 Task: Search one way flight ticket for 3 adults, 3 children in premium economy from Lewiston: Lewiston-nez Perce County Airport to Greenville: Pitt-greenville Airport on 5-2-2023. Stops: Non-stop only. Choice of flights is JetBlue. Number of bags: 1 carry on bag. Price is upto 84000. Outbound departure time preference is 23:00.
Action: Mouse moved to (221, 333)
Screenshot: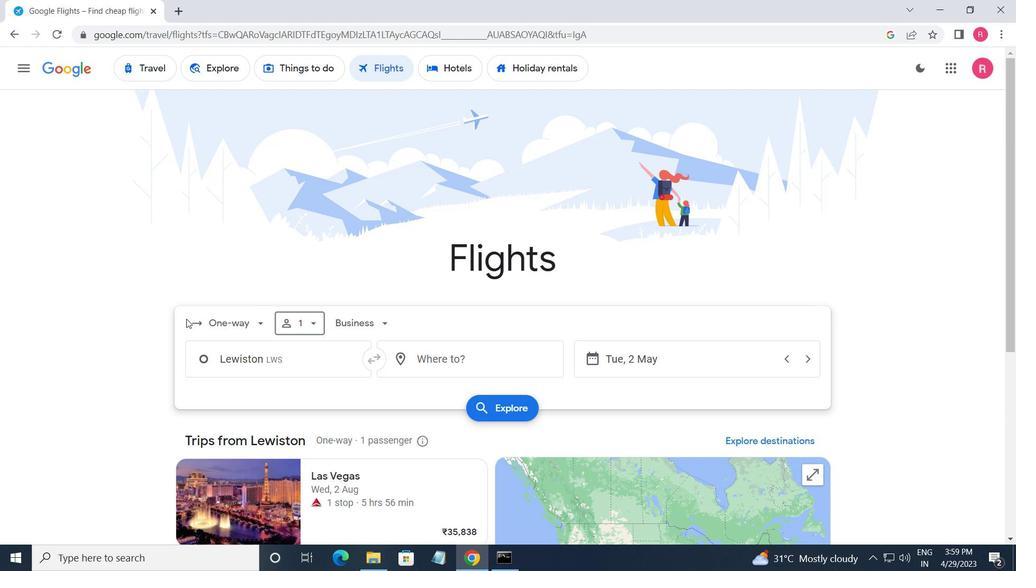 
Action: Mouse pressed left at (221, 333)
Screenshot: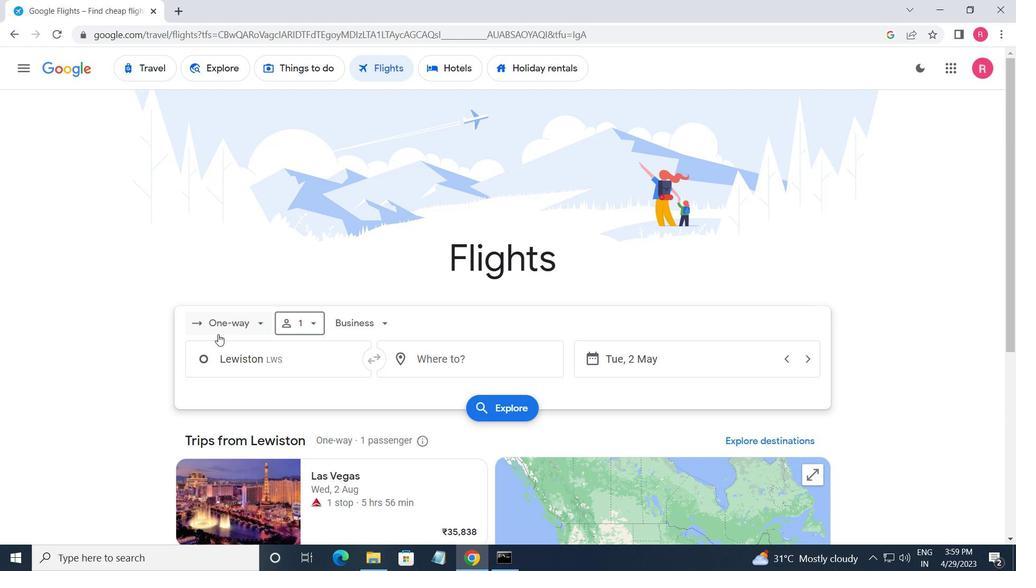 
Action: Mouse moved to (243, 382)
Screenshot: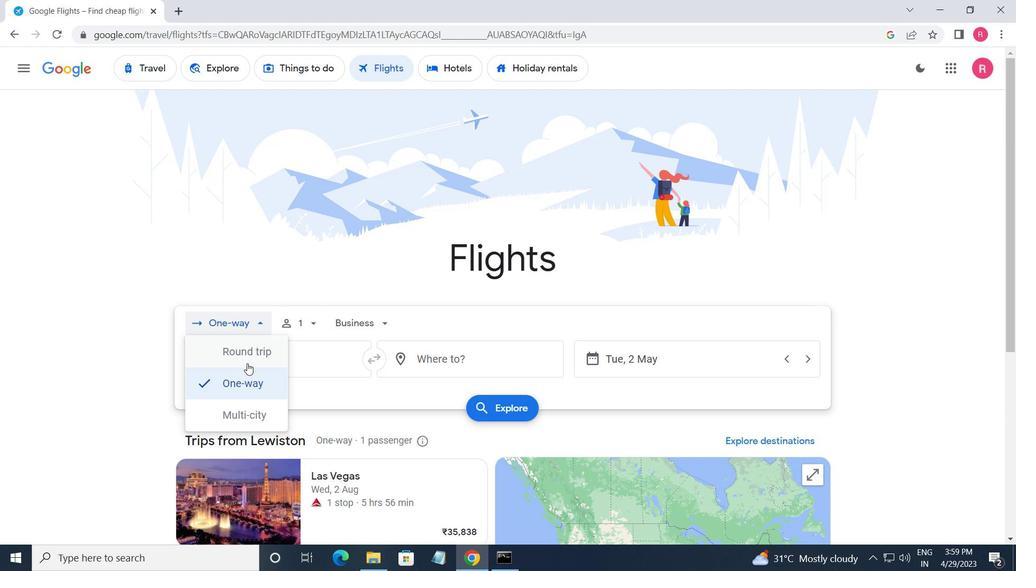 
Action: Mouse pressed left at (243, 382)
Screenshot: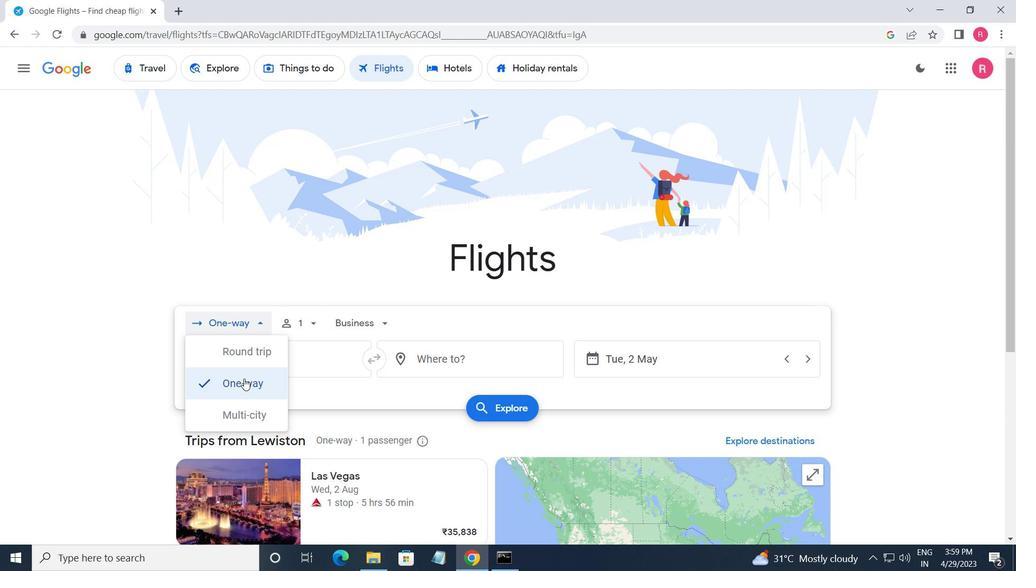 
Action: Mouse moved to (314, 326)
Screenshot: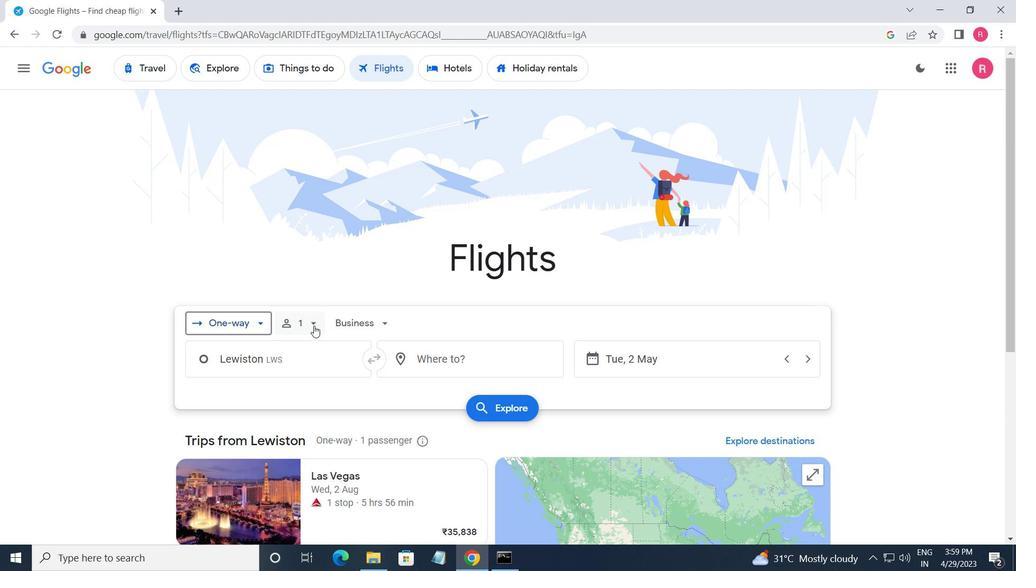 
Action: Mouse pressed left at (314, 326)
Screenshot: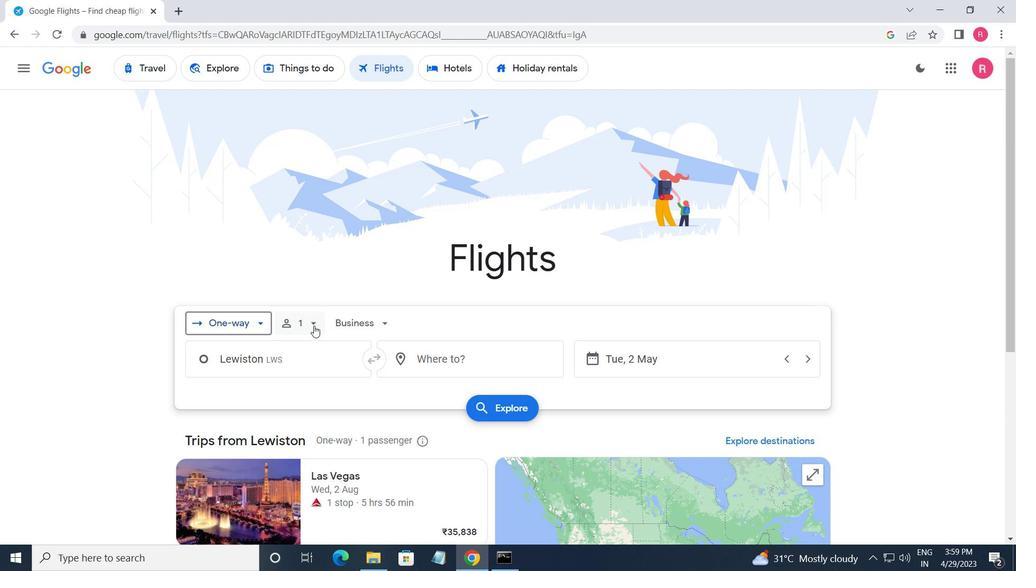 
Action: Mouse moved to (415, 363)
Screenshot: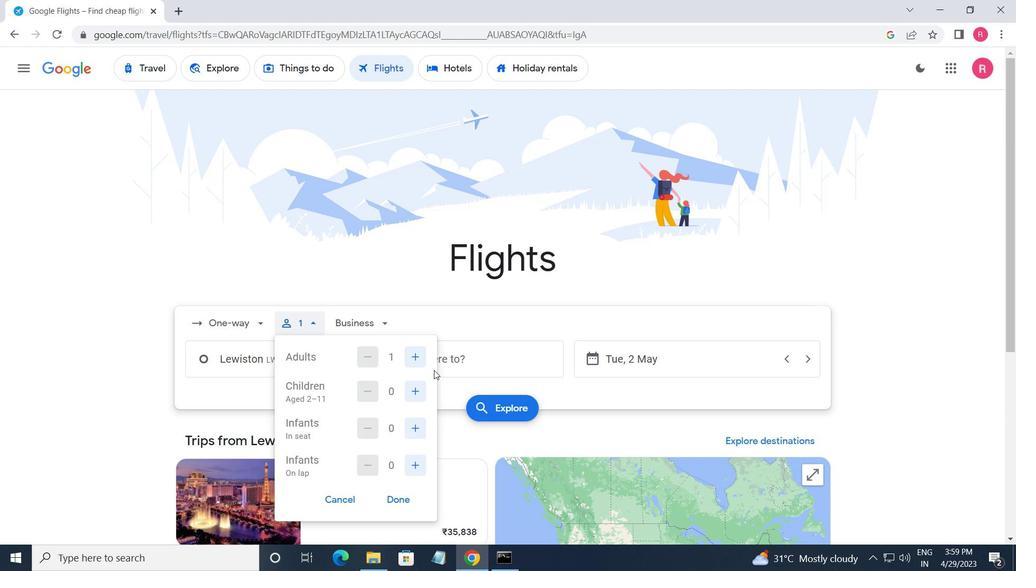 
Action: Mouse pressed left at (415, 363)
Screenshot: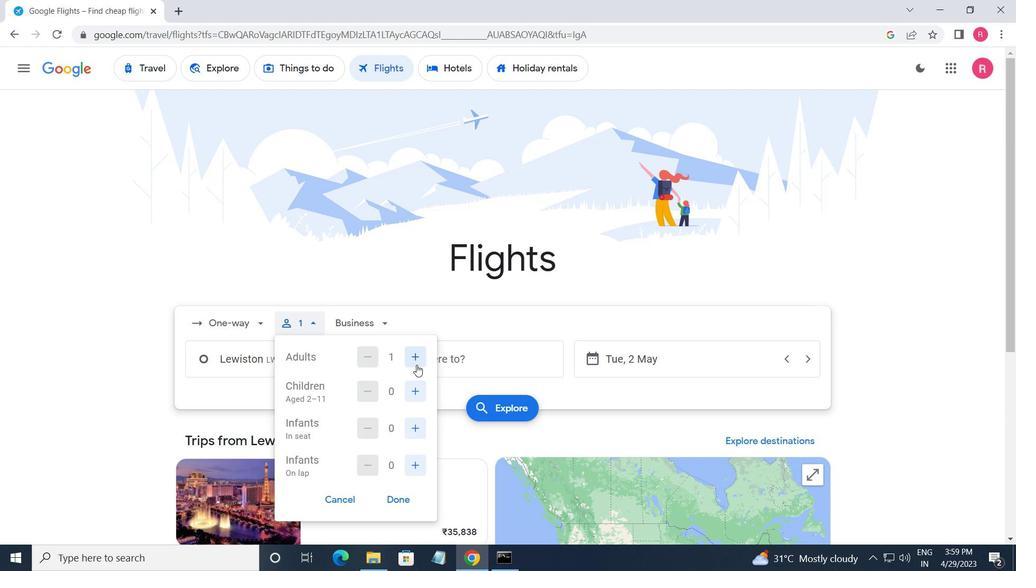 
Action: Mouse moved to (415, 361)
Screenshot: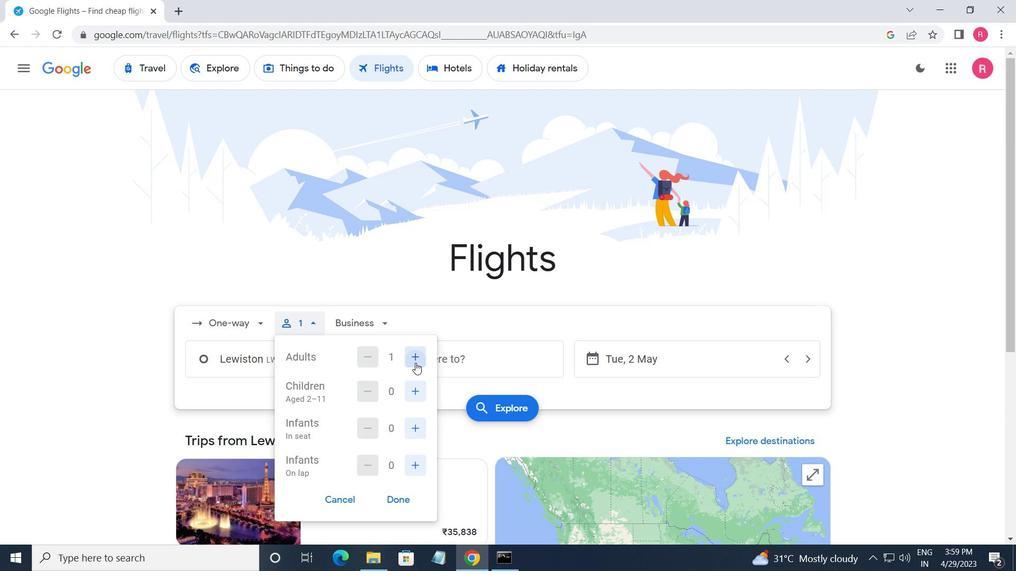 
Action: Mouse pressed left at (415, 361)
Screenshot: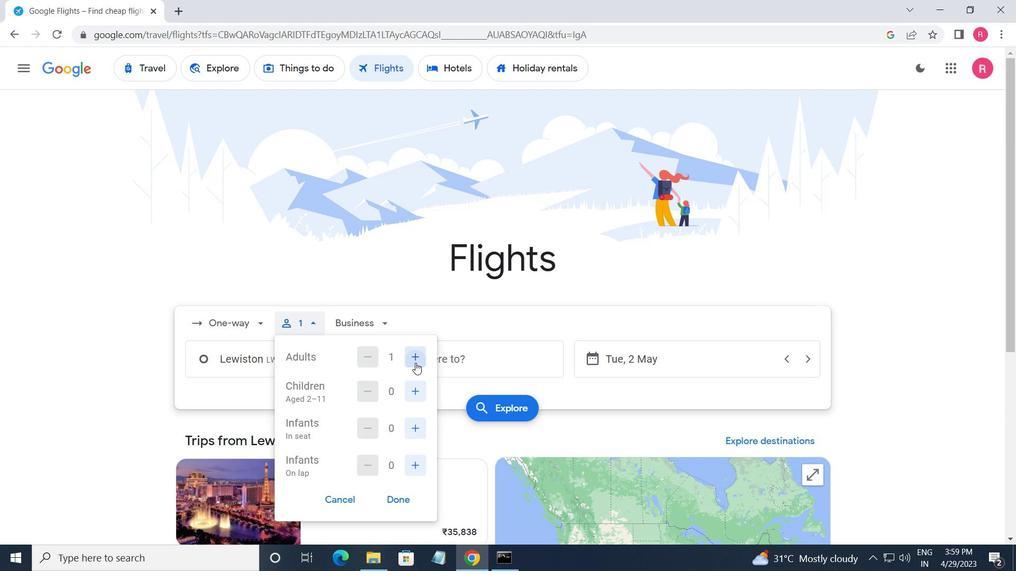 
Action: Mouse moved to (413, 397)
Screenshot: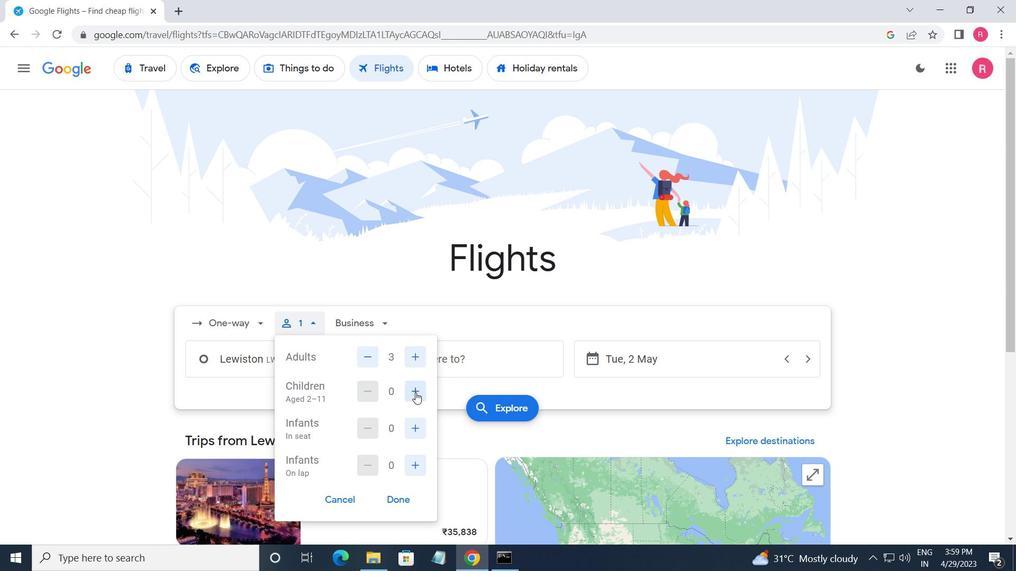 
Action: Mouse pressed left at (413, 397)
Screenshot: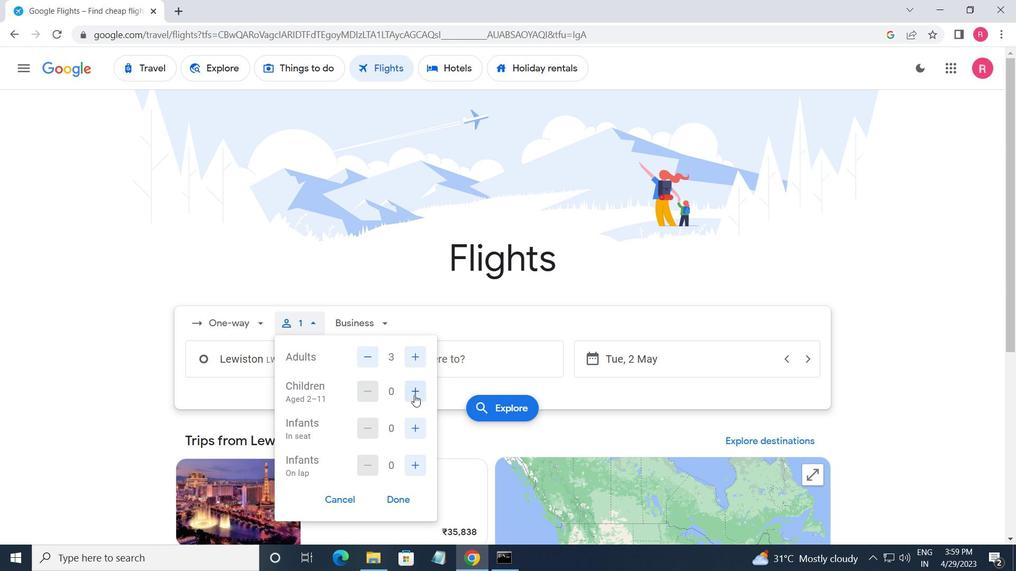 
Action: Mouse moved to (413, 397)
Screenshot: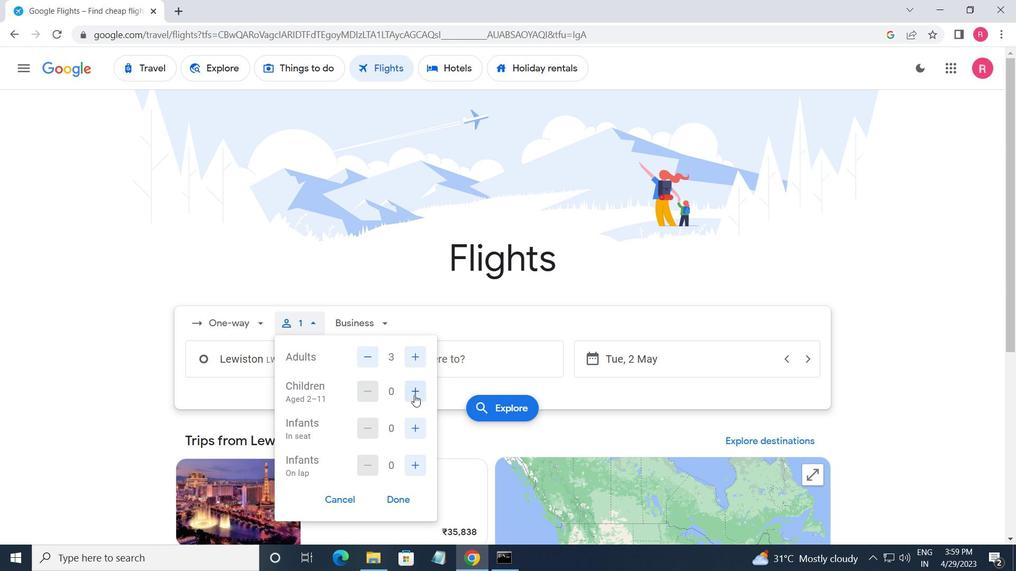 
Action: Mouse pressed left at (413, 397)
Screenshot: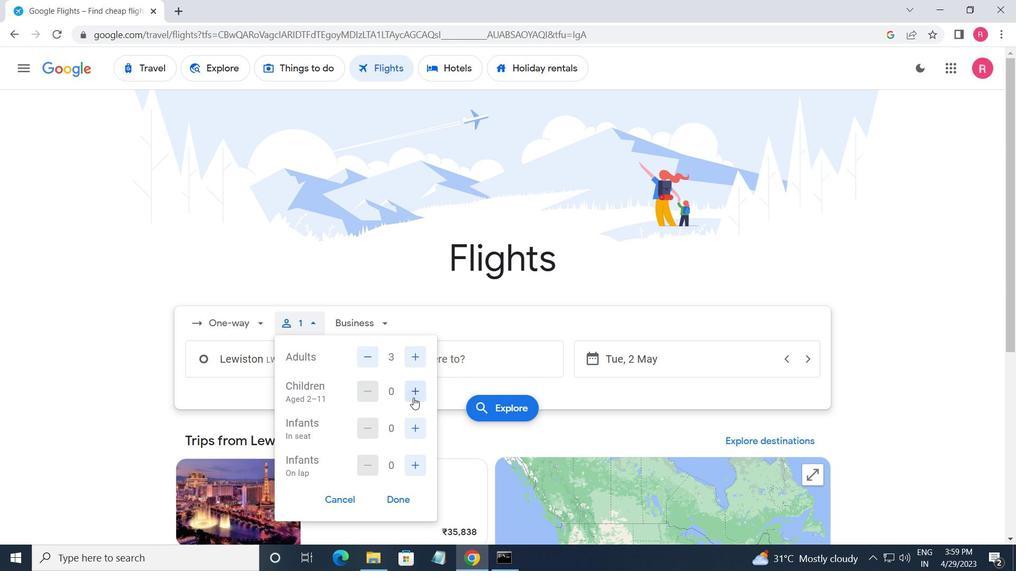
Action: Mouse moved to (413, 397)
Screenshot: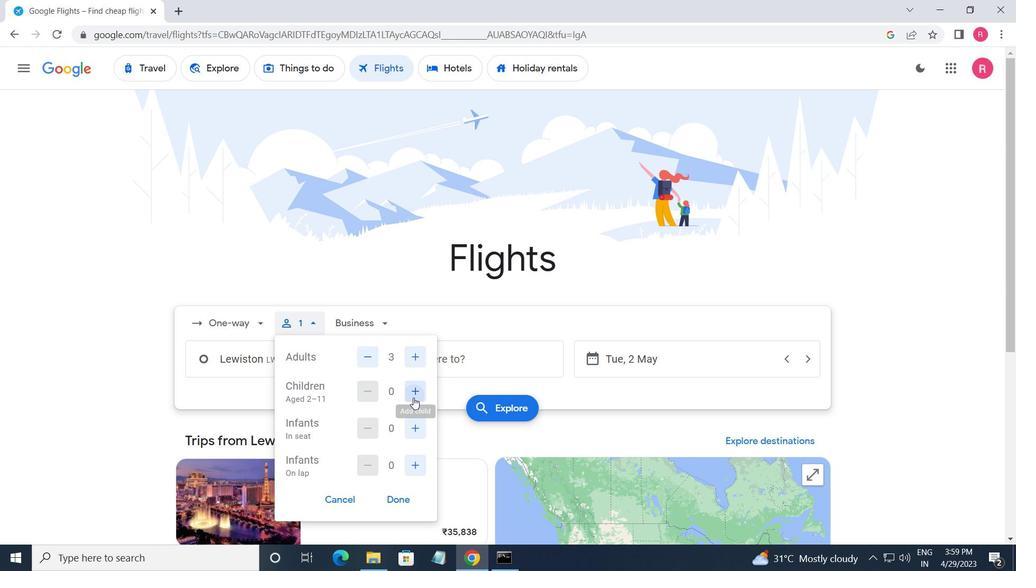 
Action: Mouse pressed left at (413, 397)
Screenshot: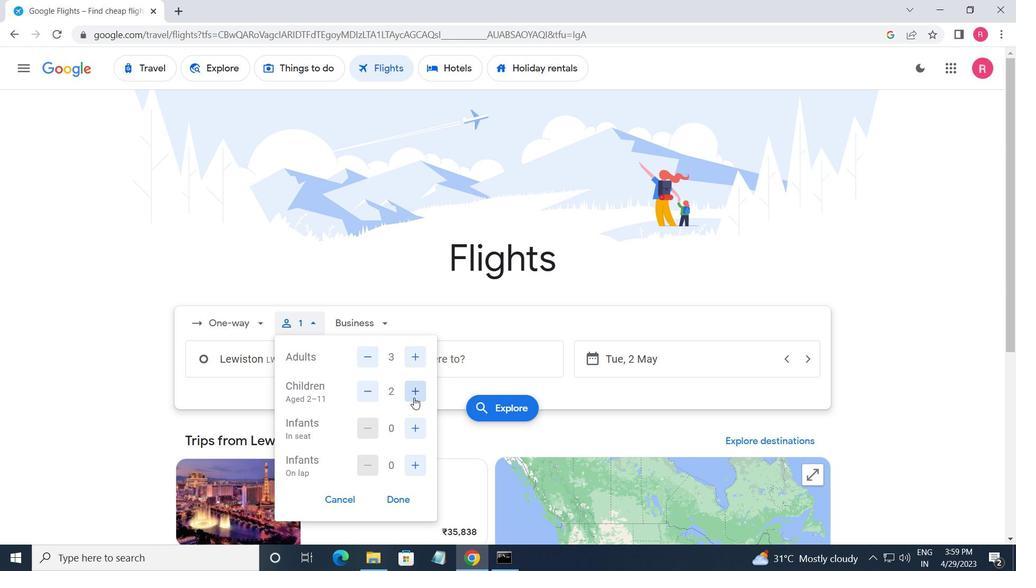 
Action: Mouse moved to (405, 505)
Screenshot: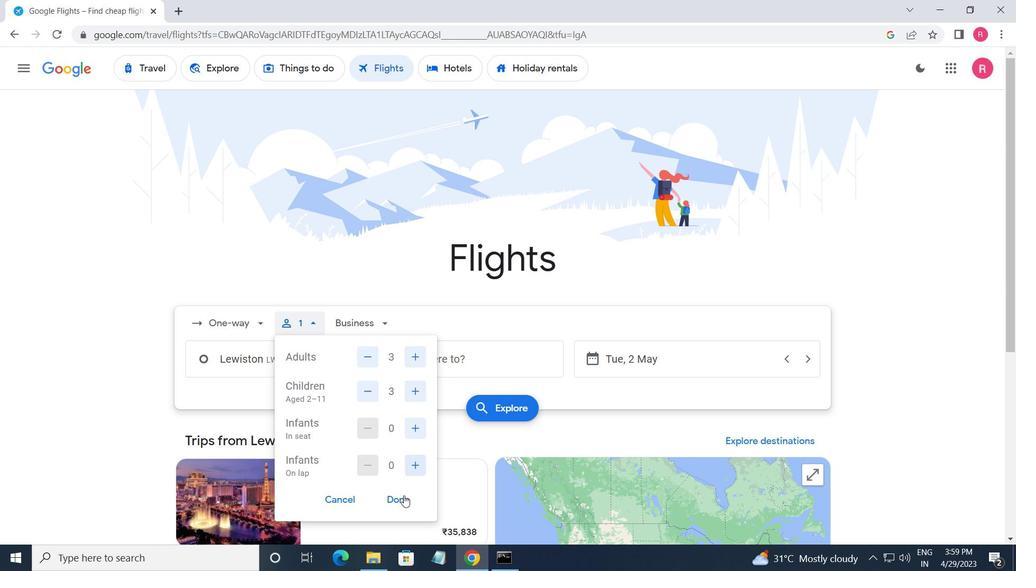
Action: Mouse pressed left at (405, 505)
Screenshot: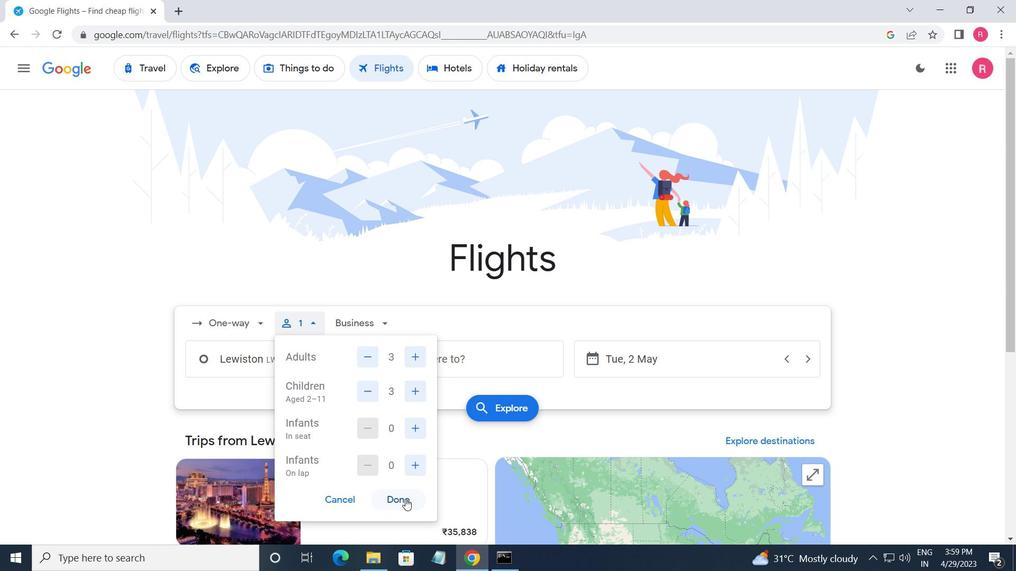 
Action: Mouse moved to (359, 339)
Screenshot: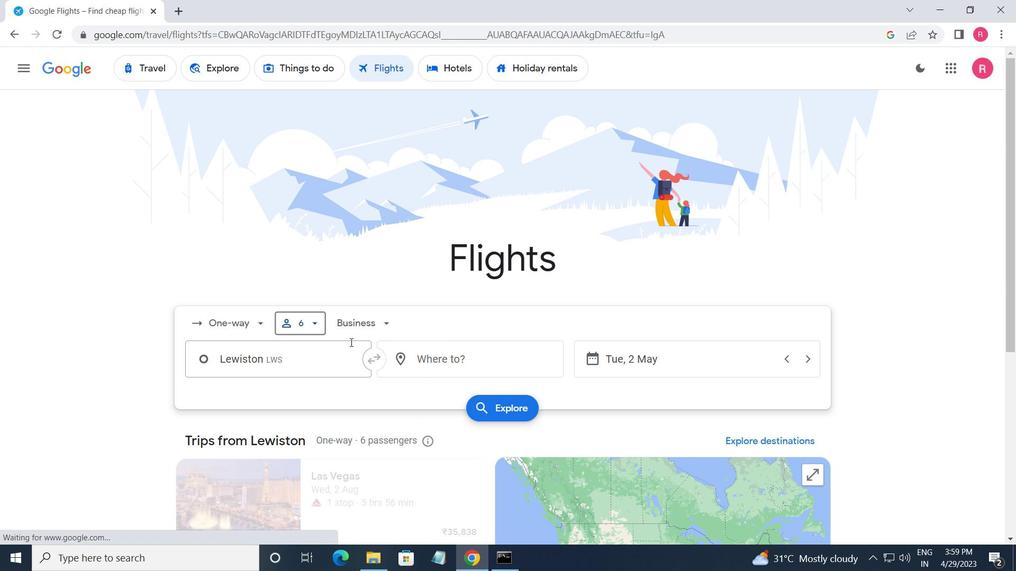 
Action: Mouse pressed left at (359, 339)
Screenshot: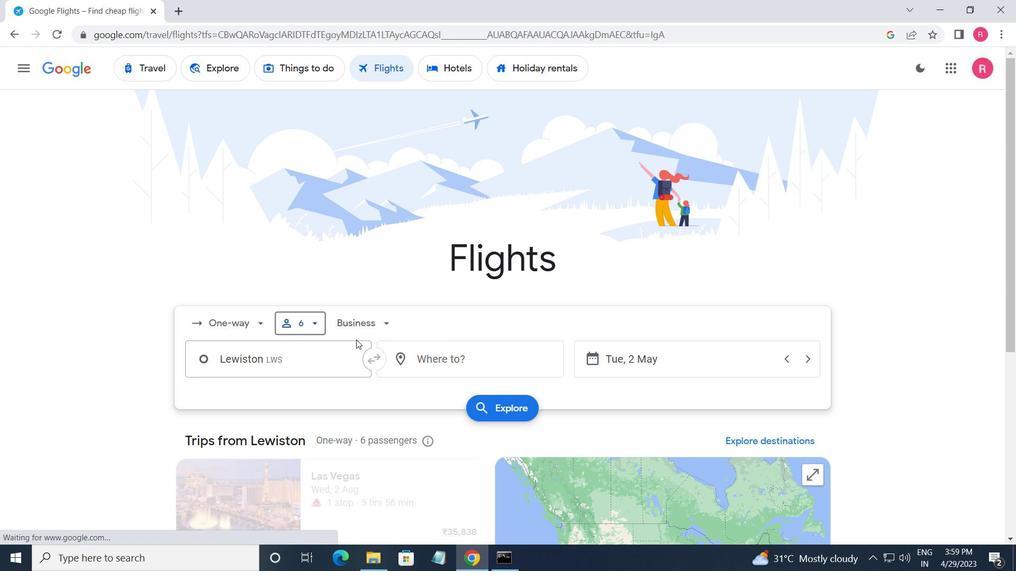 
Action: Mouse moved to (367, 386)
Screenshot: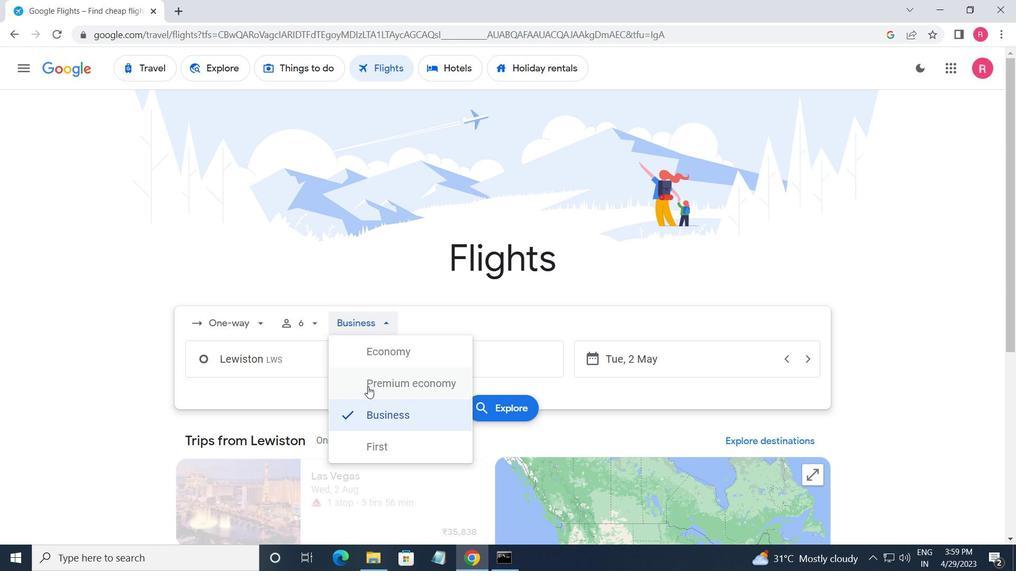 
Action: Mouse pressed left at (367, 386)
Screenshot: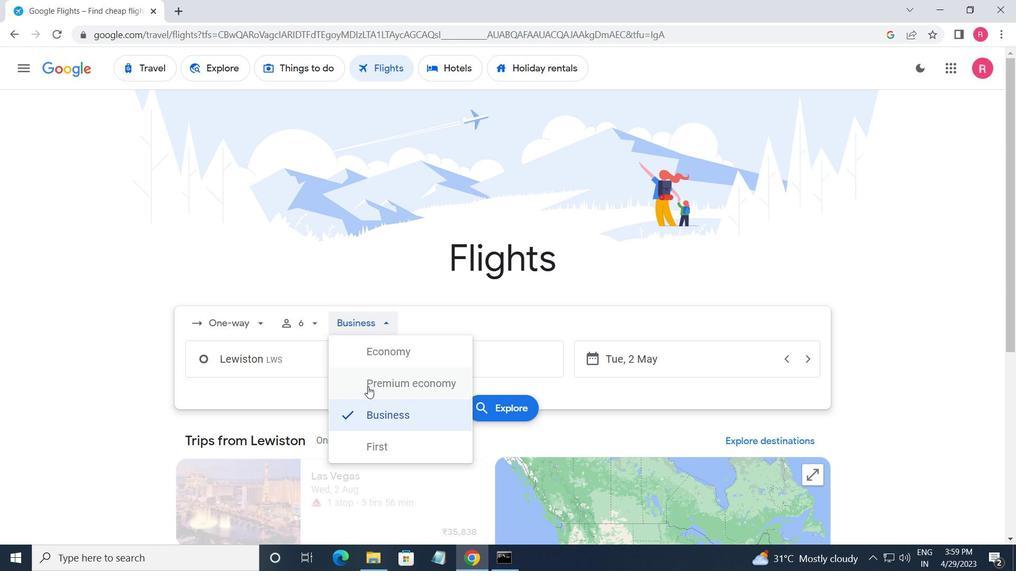 
Action: Mouse moved to (298, 349)
Screenshot: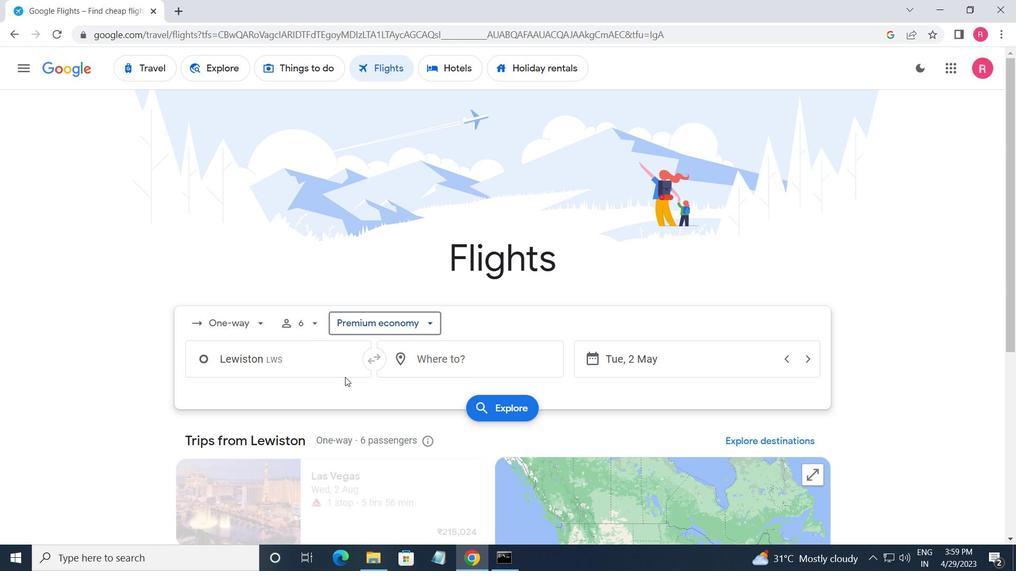 
Action: Mouse pressed left at (298, 349)
Screenshot: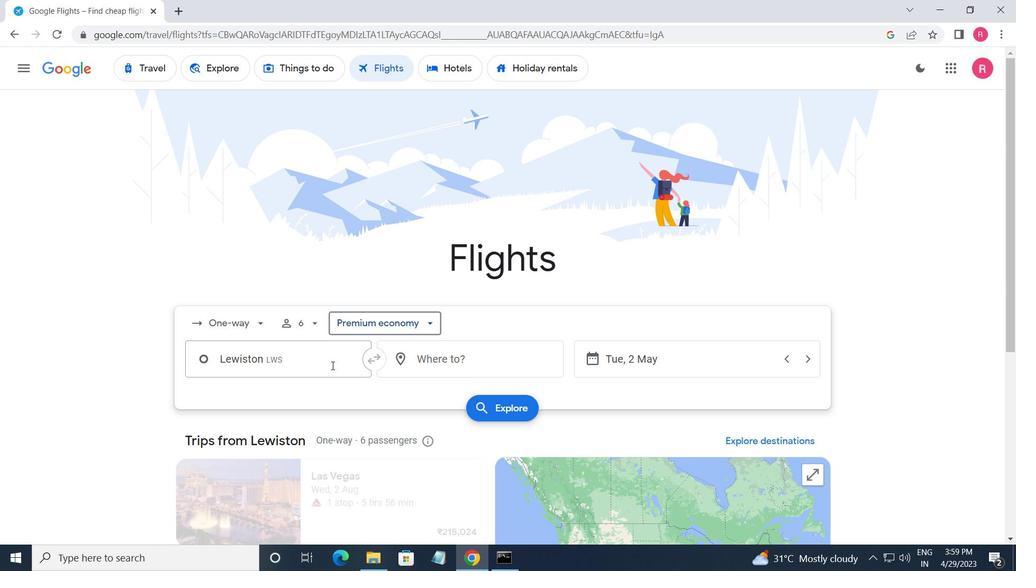 
Action: Mouse moved to (304, 396)
Screenshot: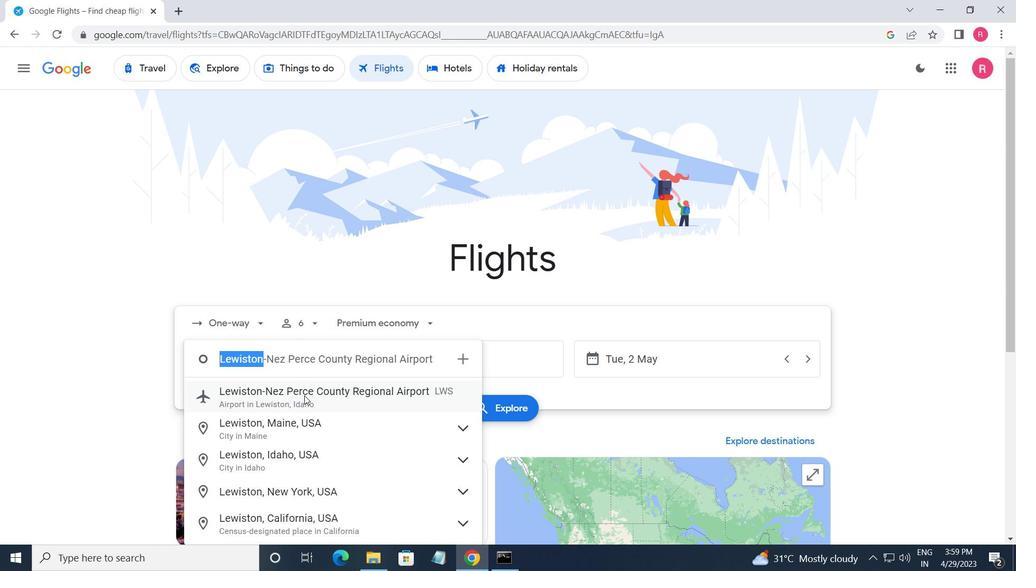
Action: Mouse pressed left at (304, 396)
Screenshot: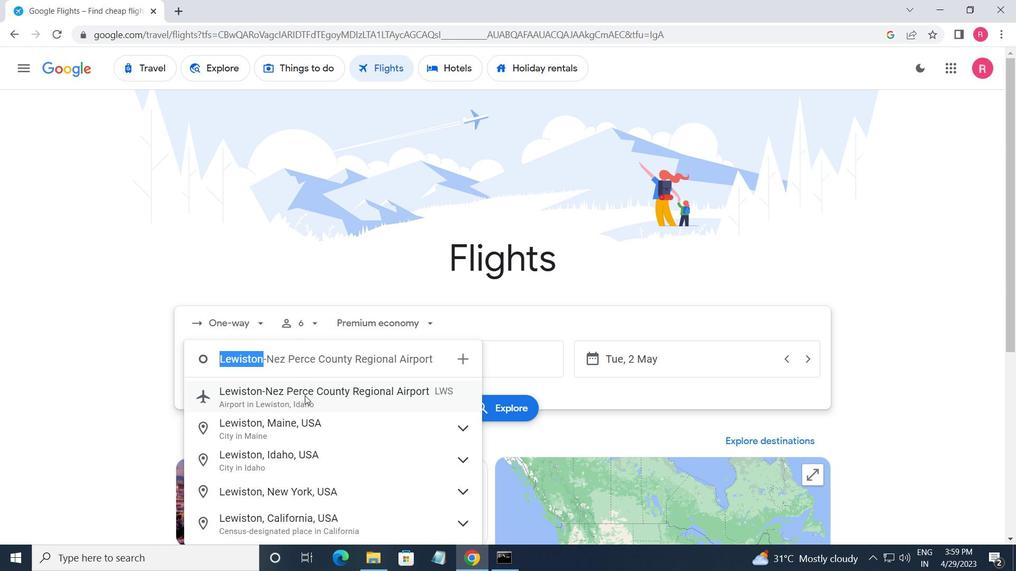 
Action: Mouse moved to (431, 365)
Screenshot: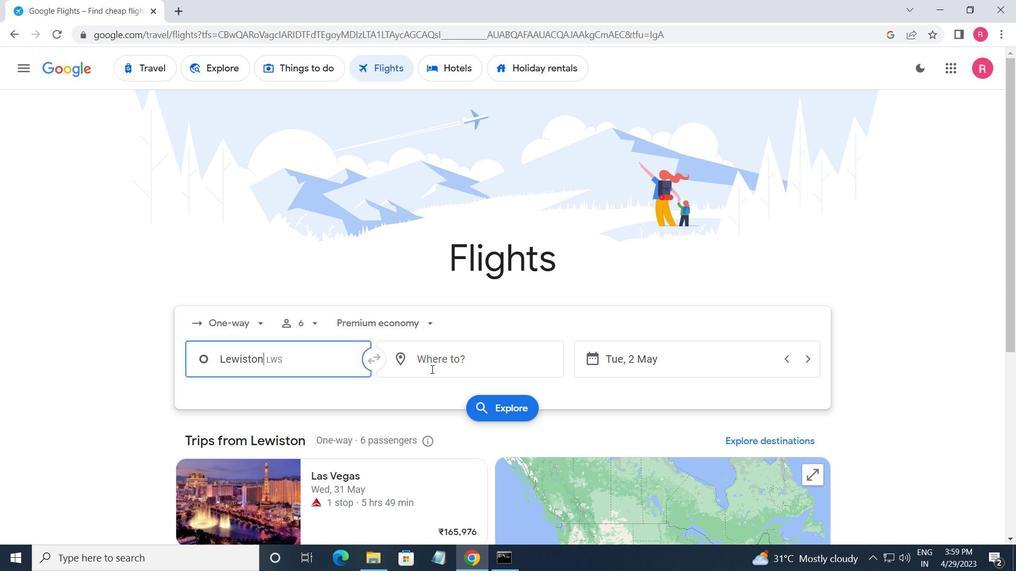 
Action: Mouse pressed left at (431, 365)
Screenshot: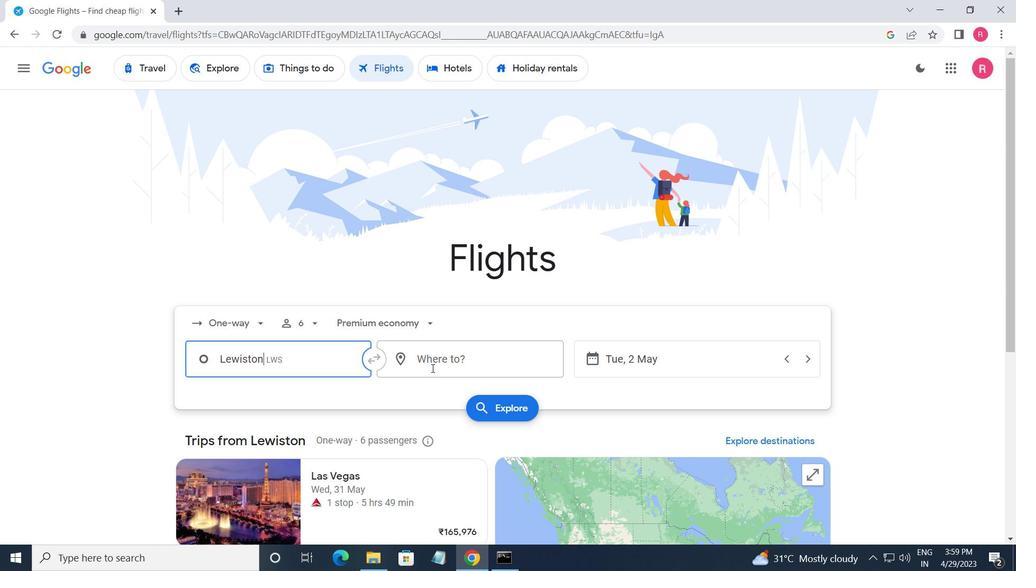 
Action: Mouse moved to (451, 490)
Screenshot: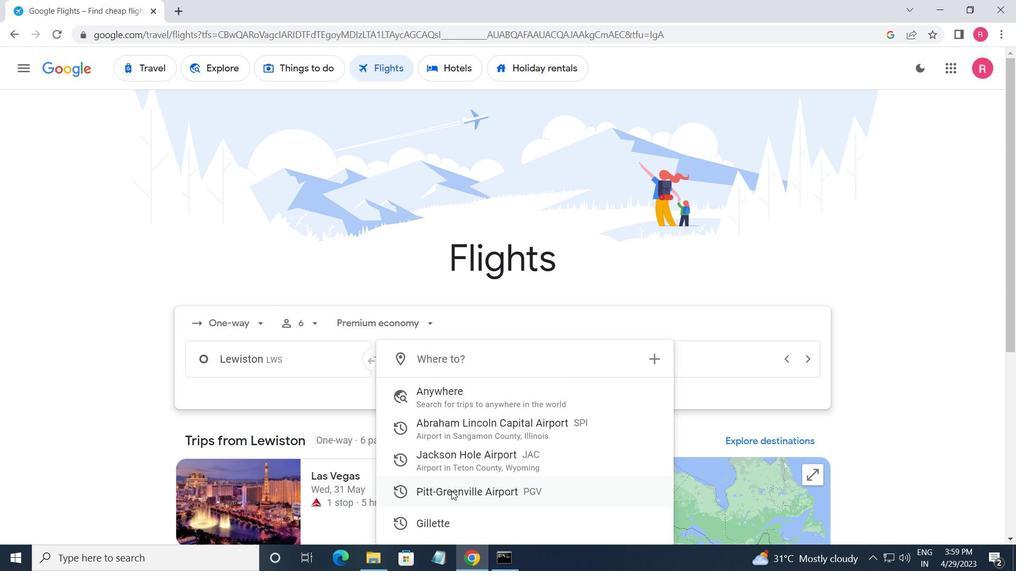 
Action: Mouse pressed left at (451, 490)
Screenshot: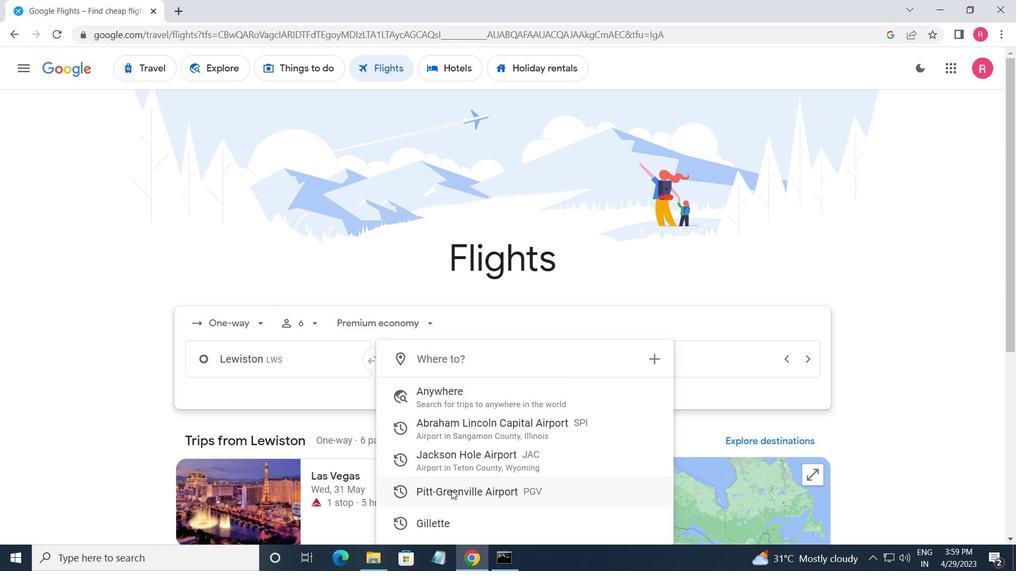 
Action: Mouse moved to (700, 354)
Screenshot: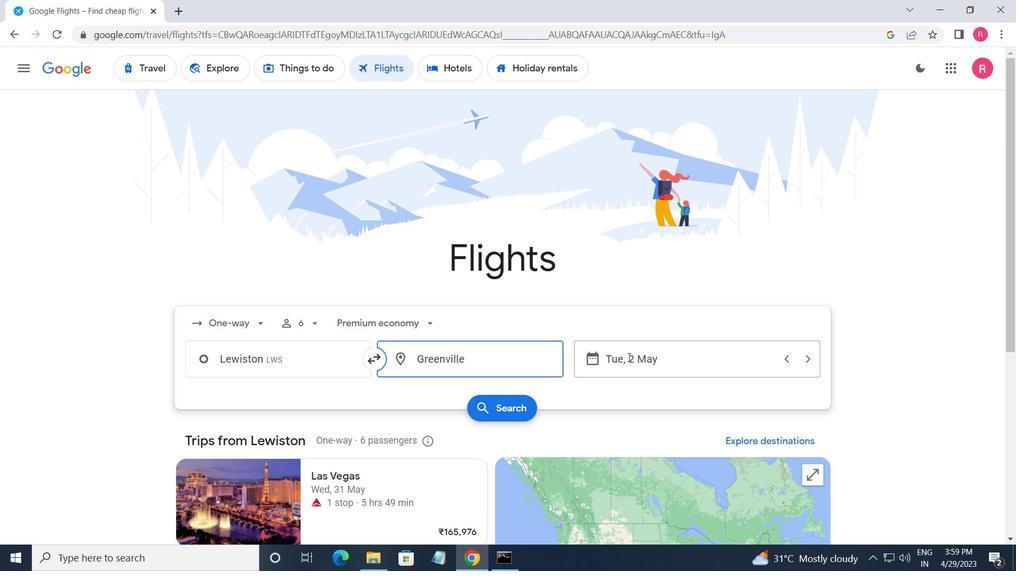 
Action: Mouse pressed left at (700, 354)
Screenshot: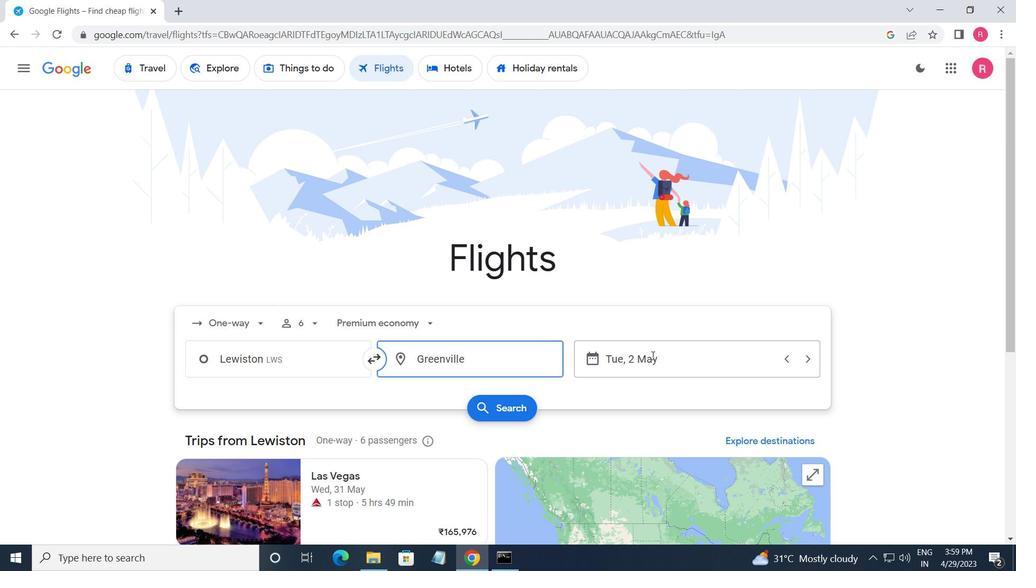 
Action: Mouse moved to (661, 309)
Screenshot: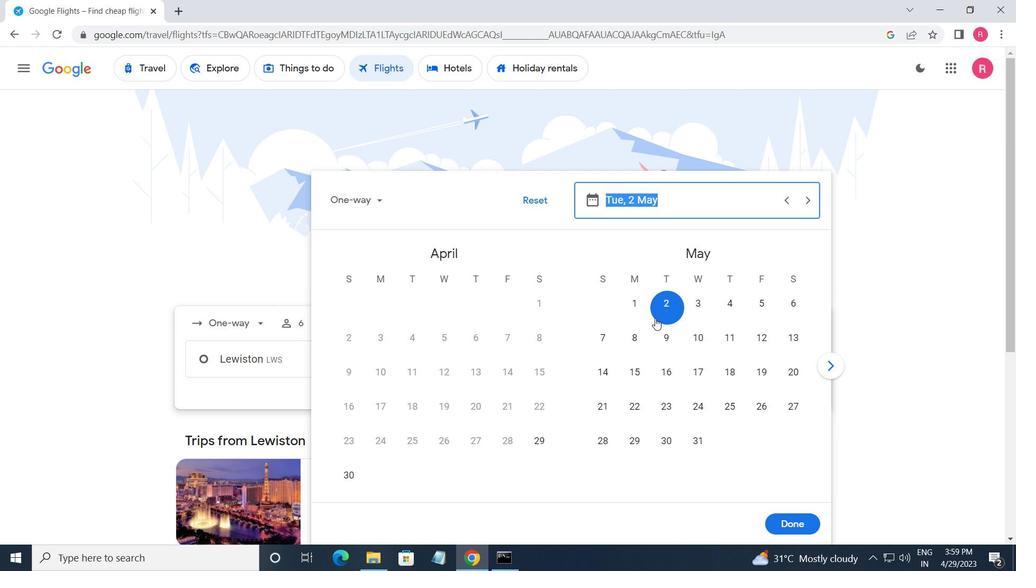 
Action: Mouse pressed left at (661, 309)
Screenshot: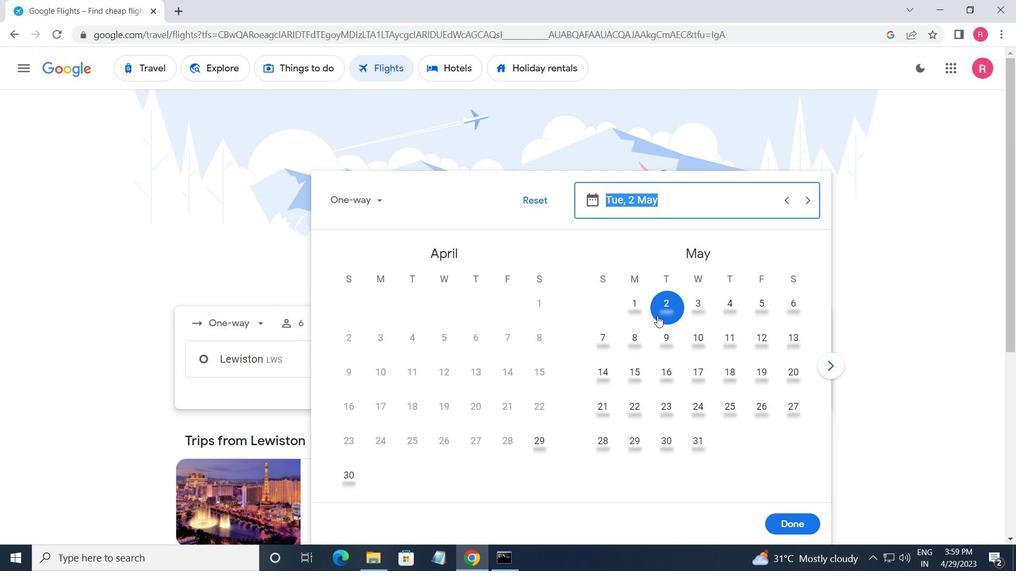 
Action: Mouse moved to (791, 521)
Screenshot: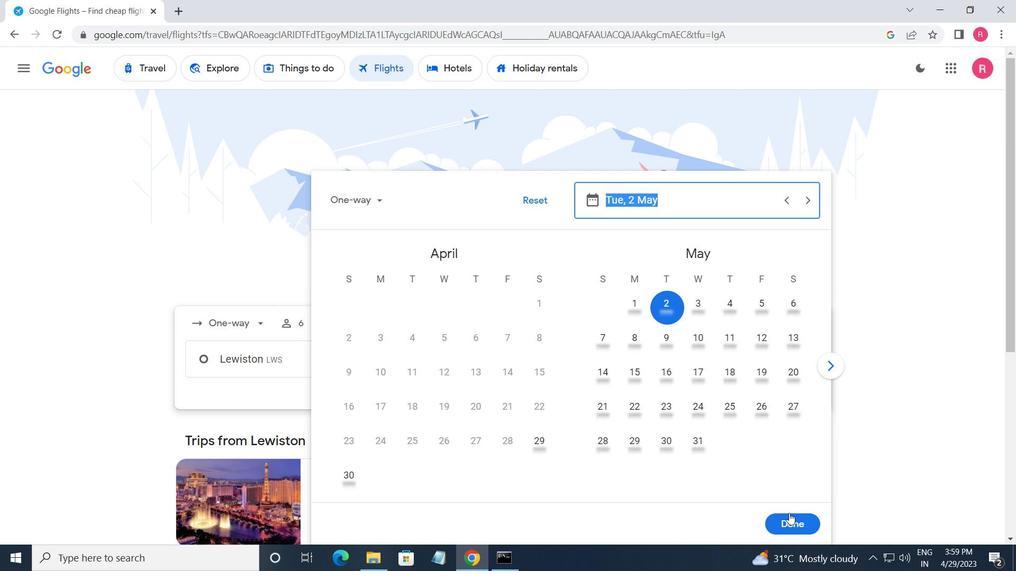 
Action: Mouse pressed left at (791, 521)
Screenshot: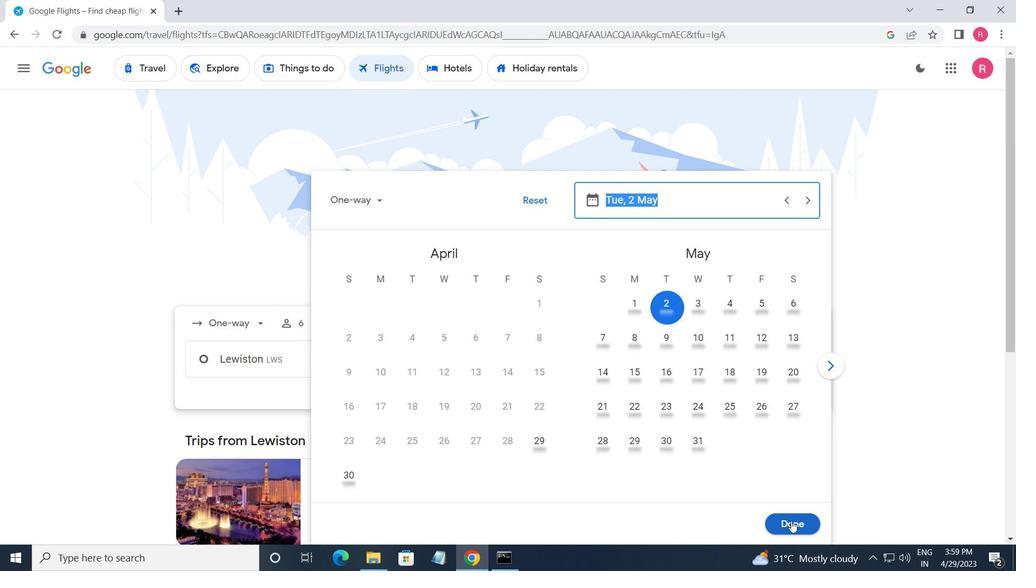 
Action: Mouse moved to (516, 409)
Screenshot: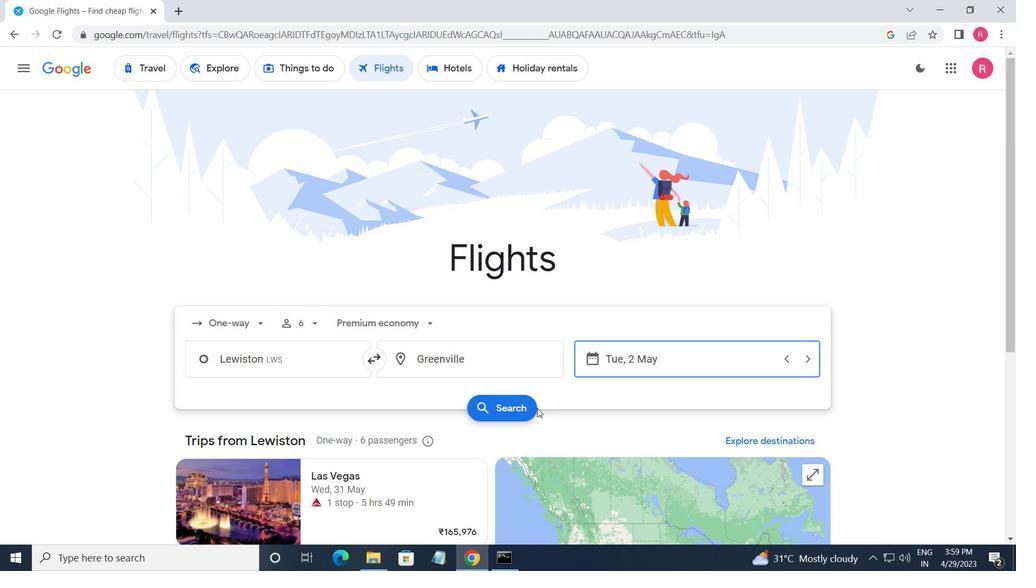 
Action: Mouse pressed left at (516, 409)
Screenshot: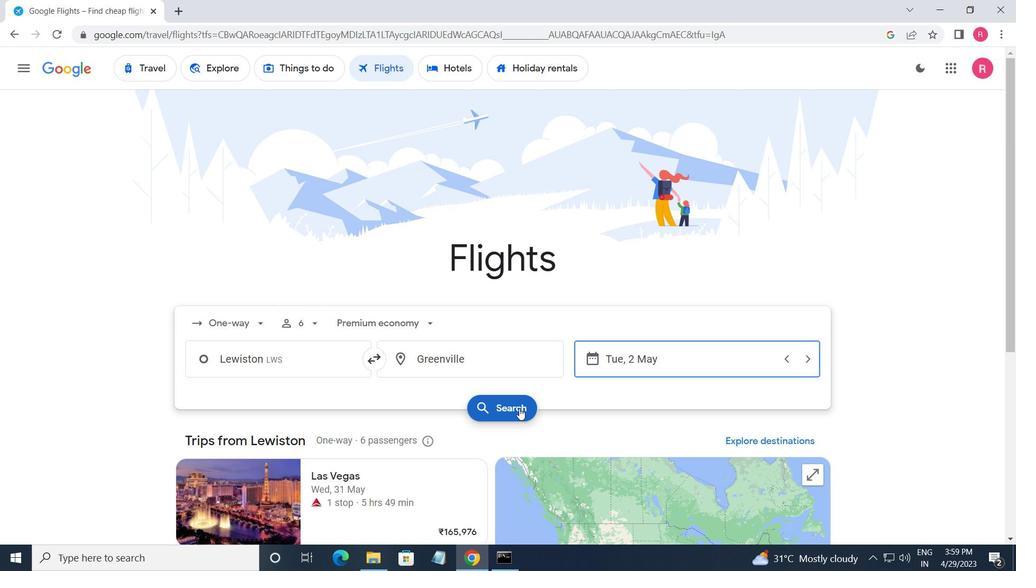 
Action: Mouse moved to (187, 194)
Screenshot: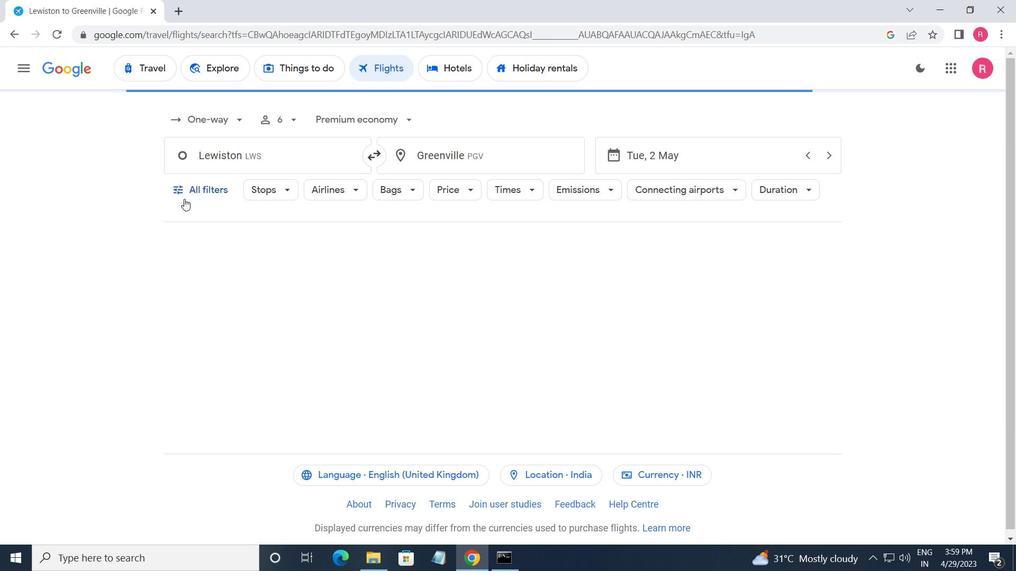 
Action: Mouse pressed left at (187, 194)
Screenshot: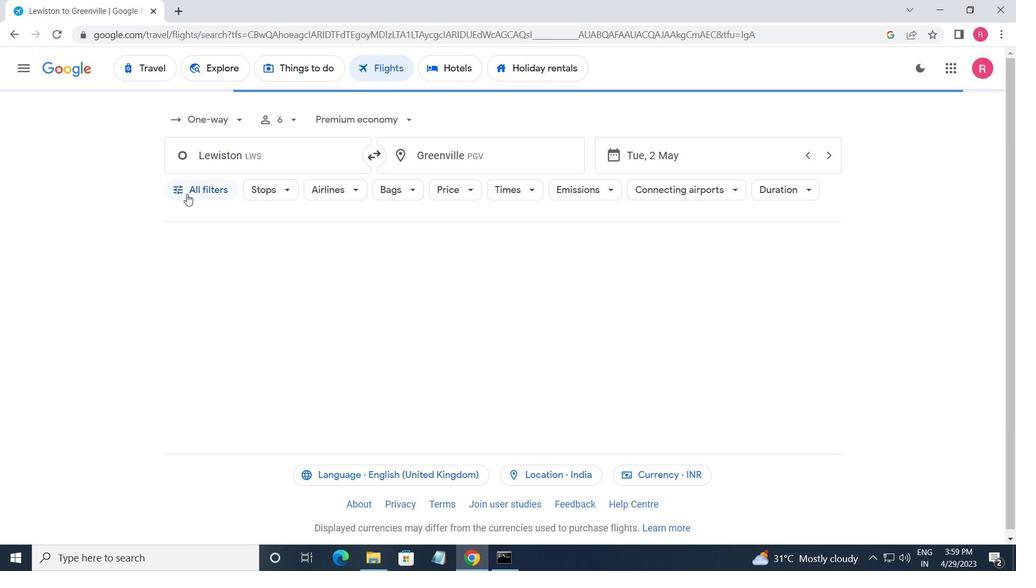 
Action: Mouse moved to (233, 323)
Screenshot: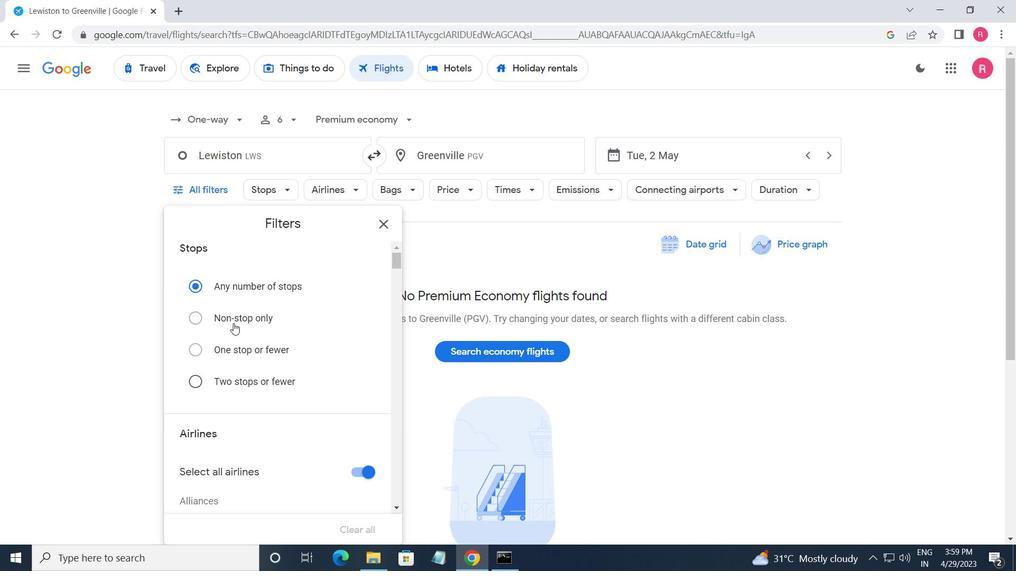 
Action: Mouse pressed left at (233, 323)
Screenshot: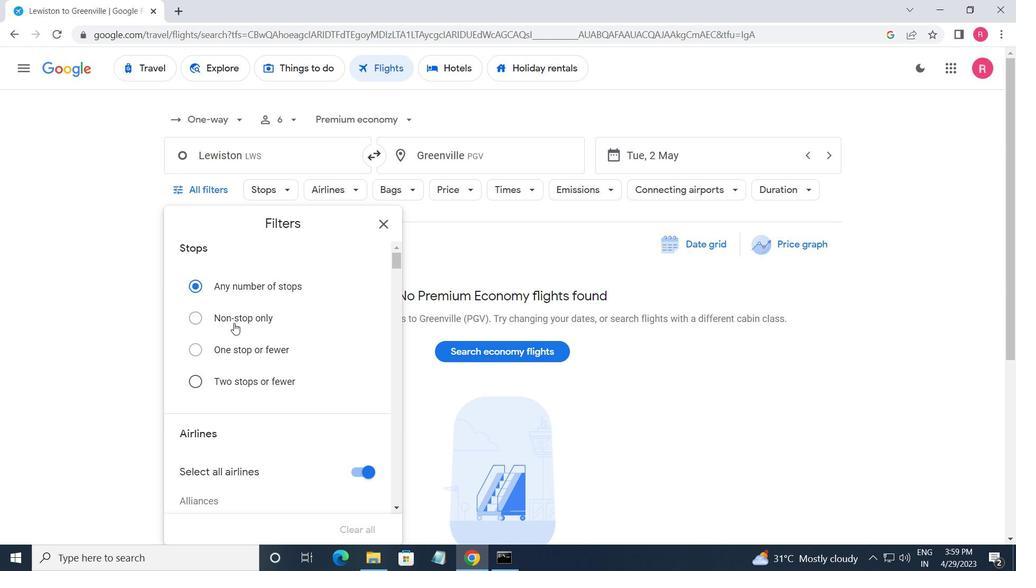 
Action: Mouse moved to (195, 317)
Screenshot: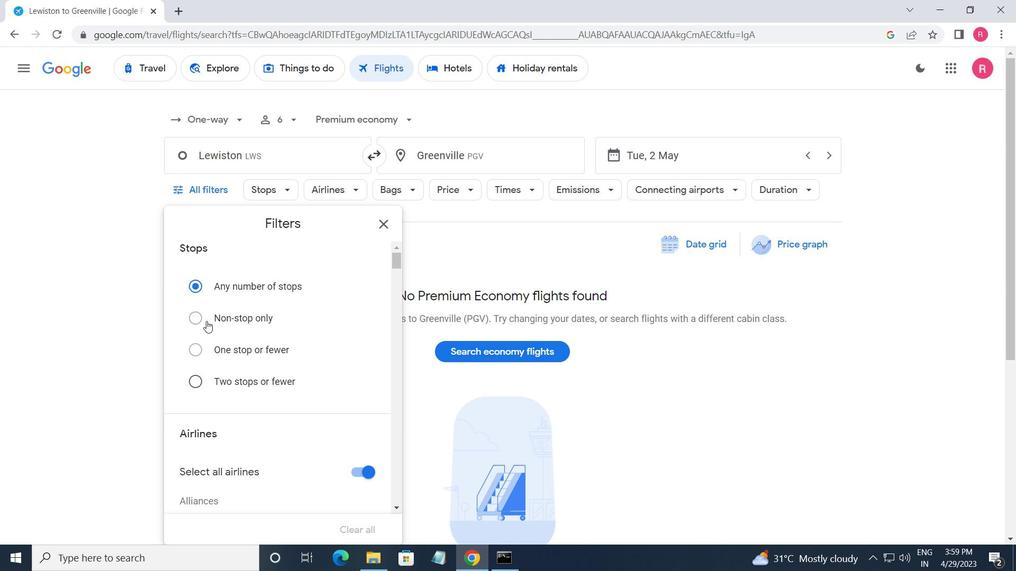 
Action: Mouse pressed left at (195, 317)
Screenshot: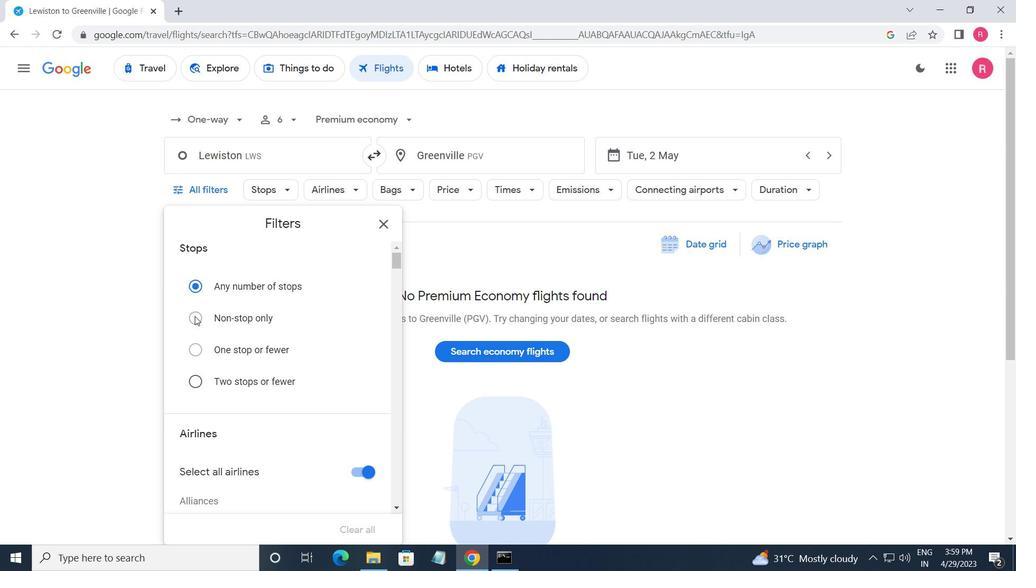 
Action: Mouse moved to (202, 320)
Screenshot: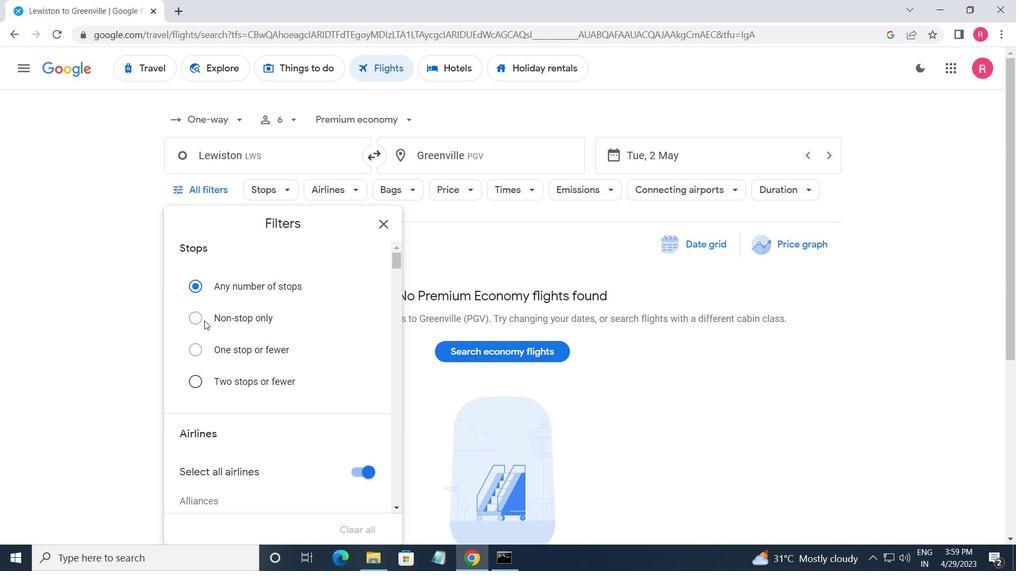 
Action: Mouse pressed left at (202, 320)
Screenshot: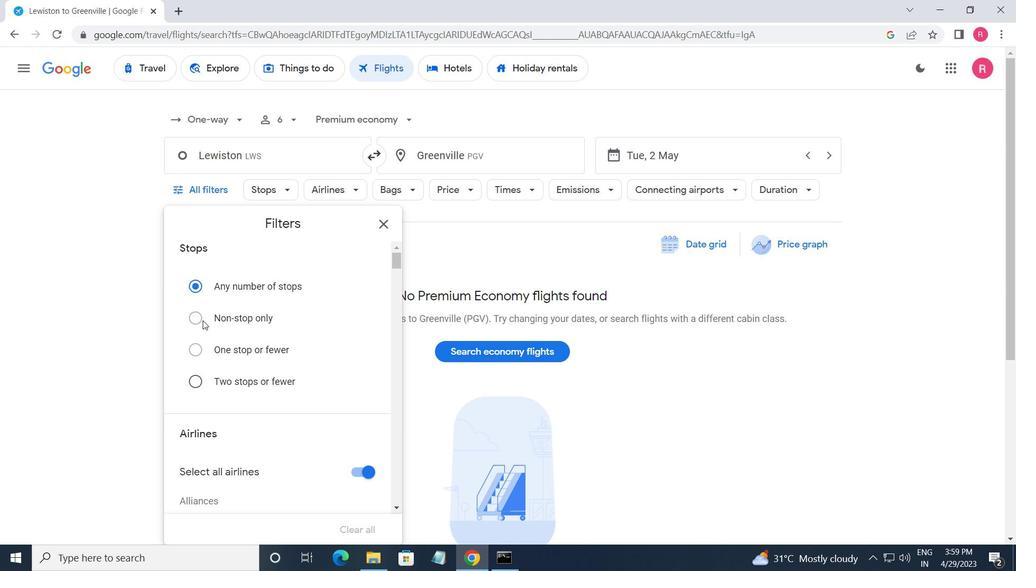 
Action: Mouse moved to (219, 321)
Screenshot: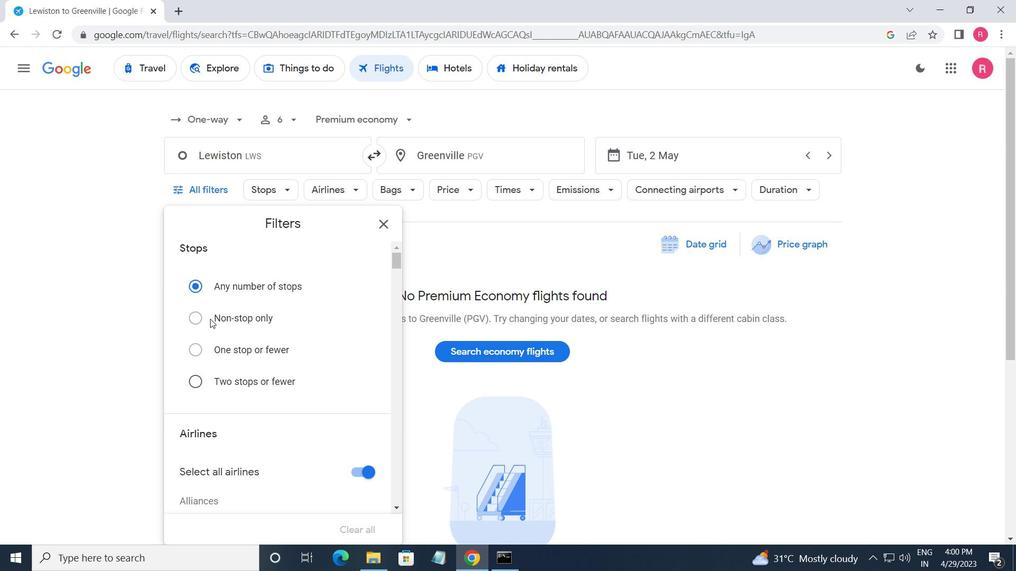 
Action: Mouse pressed left at (219, 321)
Screenshot: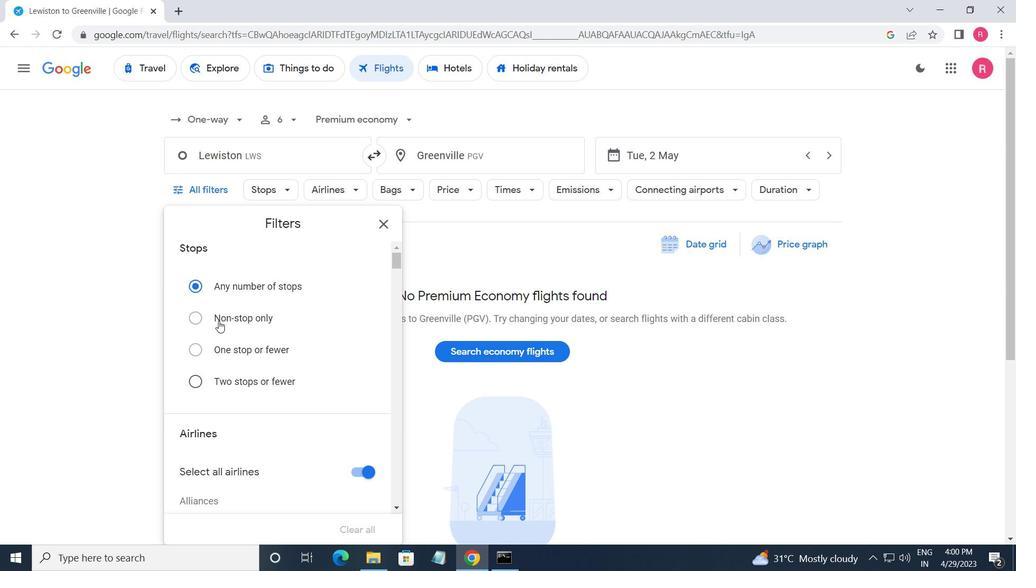 
Action: Mouse moved to (267, 400)
Screenshot: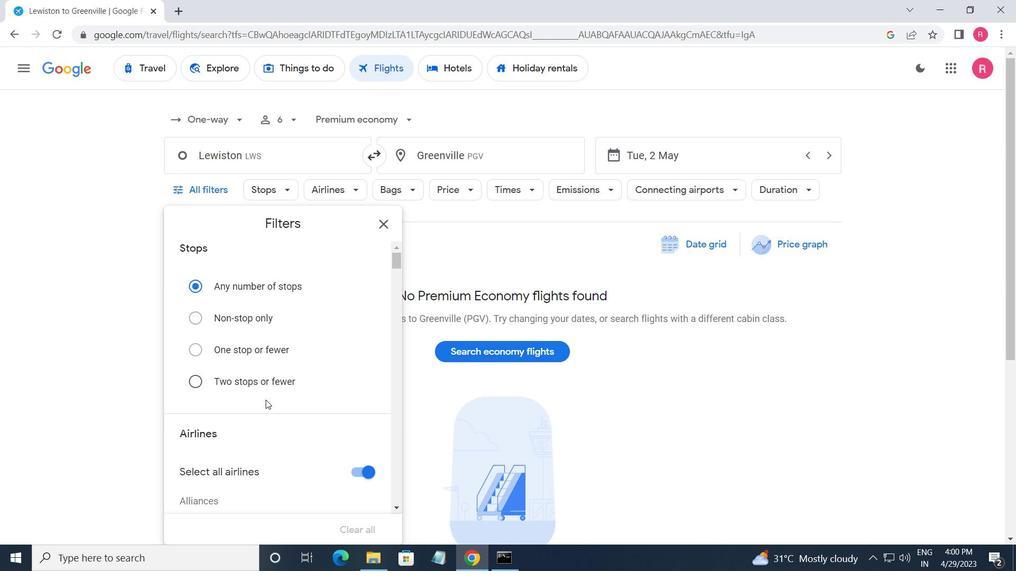 
Action: Mouse scrolled (267, 399) with delta (0, 0)
Screenshot: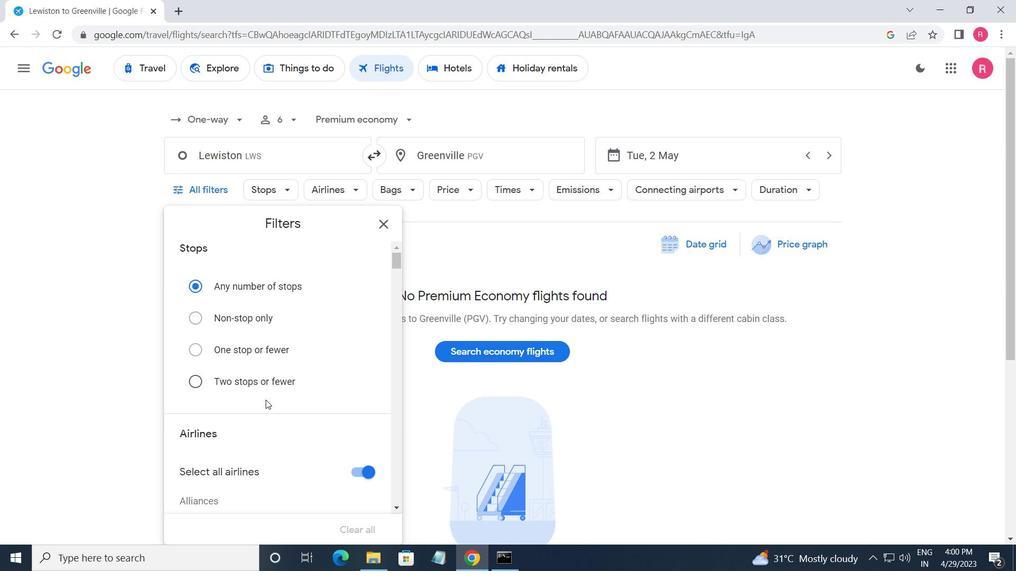 
Action: Mouse moved to (267, 400)
Screenshot: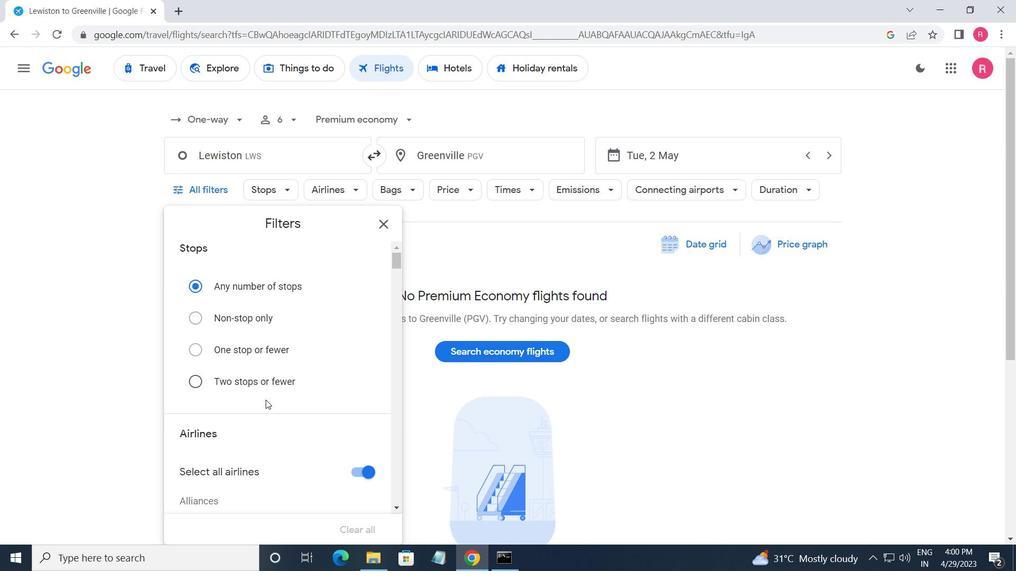 
Action: Mouse scrolled (267, 399) with delta (0, 0)
Screenshot: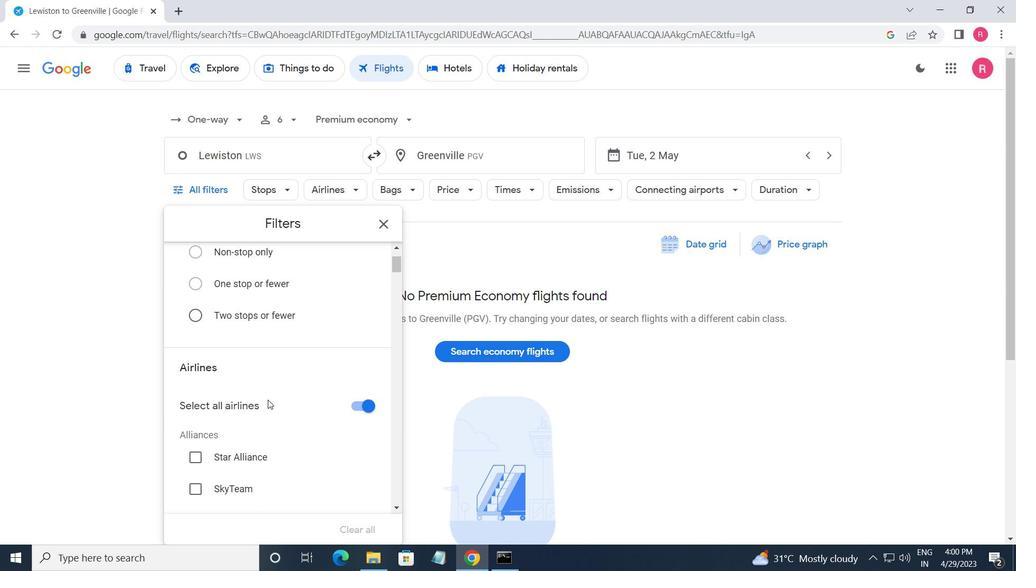 
Action: Mouse scrolled (267, 399) with delta (0, 0)
Screenshot: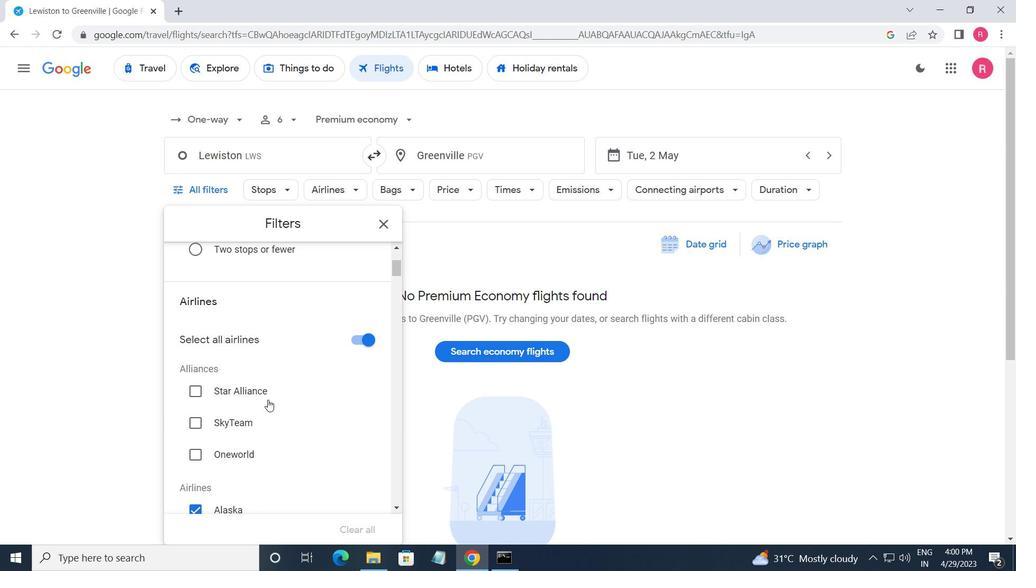 
Action: Mouse moved to (267, 400)
Screenshot: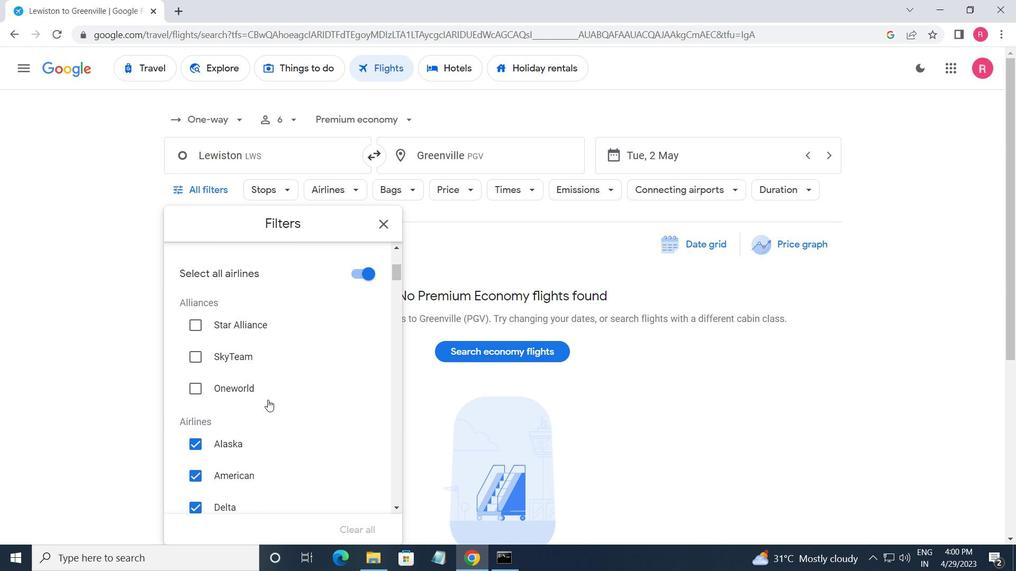 
Action: Mouse scrolled (267, 399) with delta (0, 0)
Screenshot: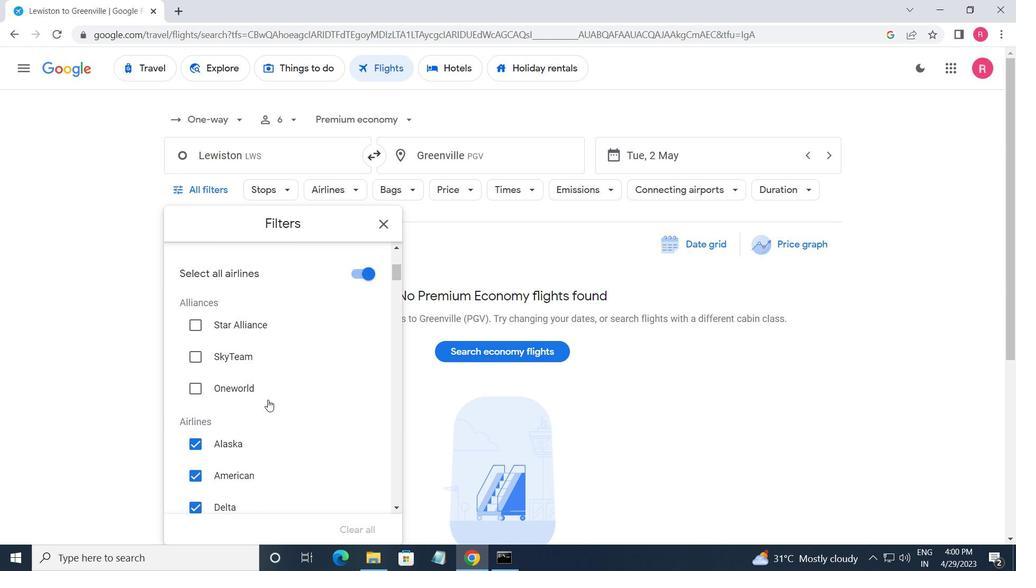 
Action: Mouse scrolled (267, 399) with delta (0, 0)
Screenshot: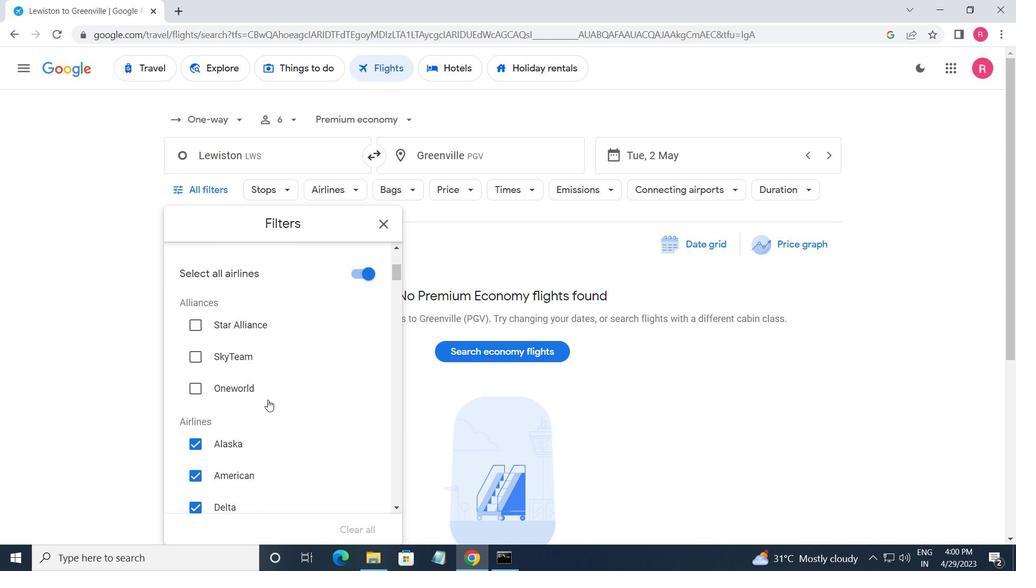 
Action: Mouse moved to (268, 400)
Screenshot: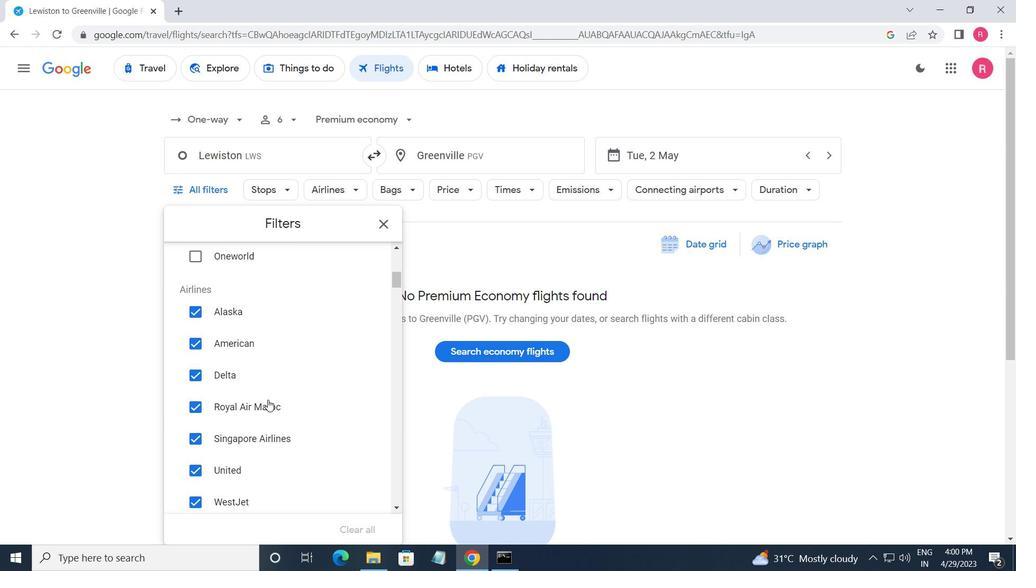 
Action: Mouse scrolled (268, 399) with delta (0, 0)
Screenshot: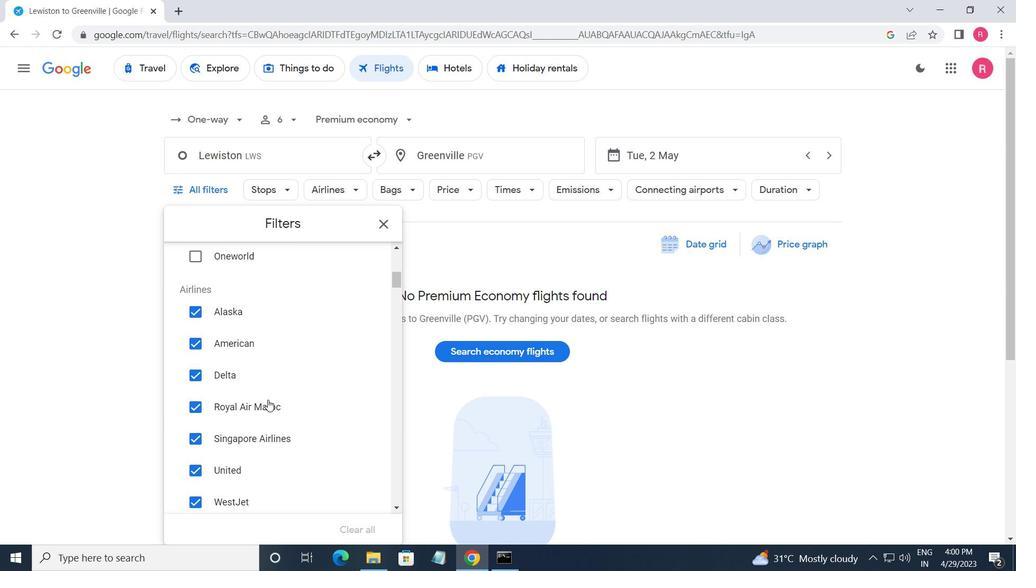 
Action: Mouse scrolled (268, 400) with delta (0, 0)
Screenshot: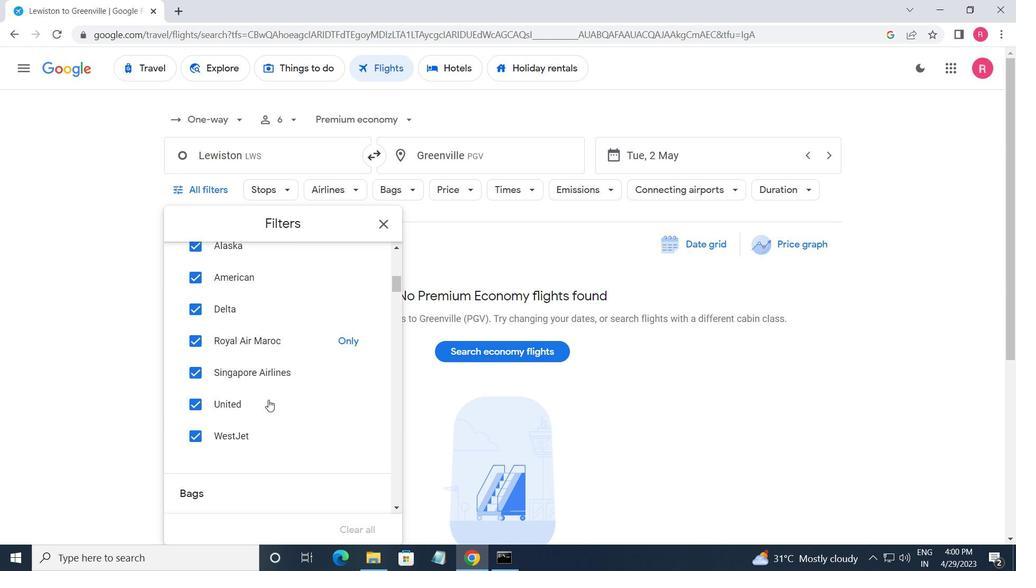 
Action: Mouse scrolled (268, 400) with delta (0, 0)
Screenshot: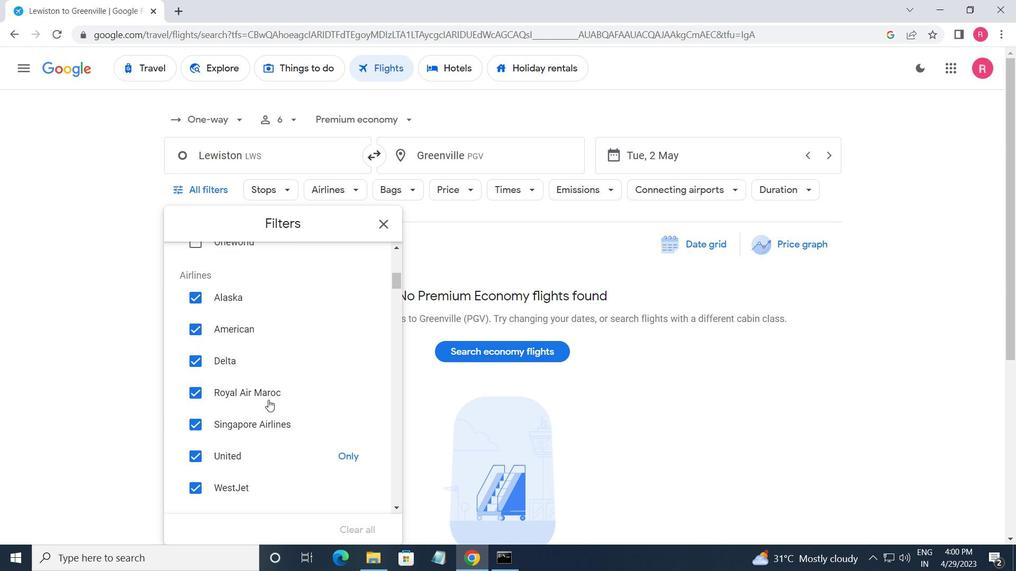 
Action: Mouse moved to (272, 393)
Screenshot: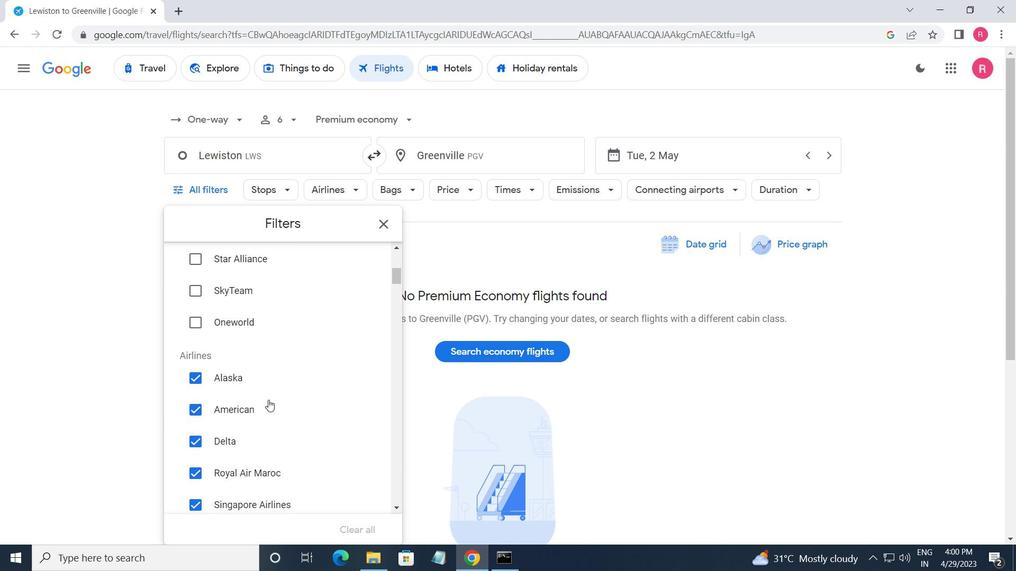 
Action: Mouse scrolled (272, 394) with delta (0, 0)
Screenshot: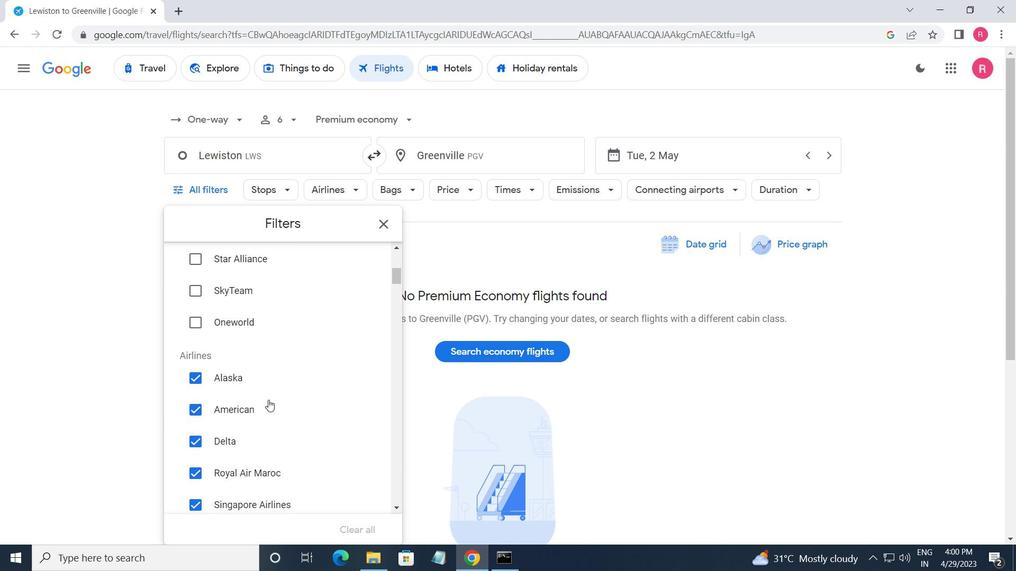 
Action: Mouse moved to (272, 393)
Screenshot: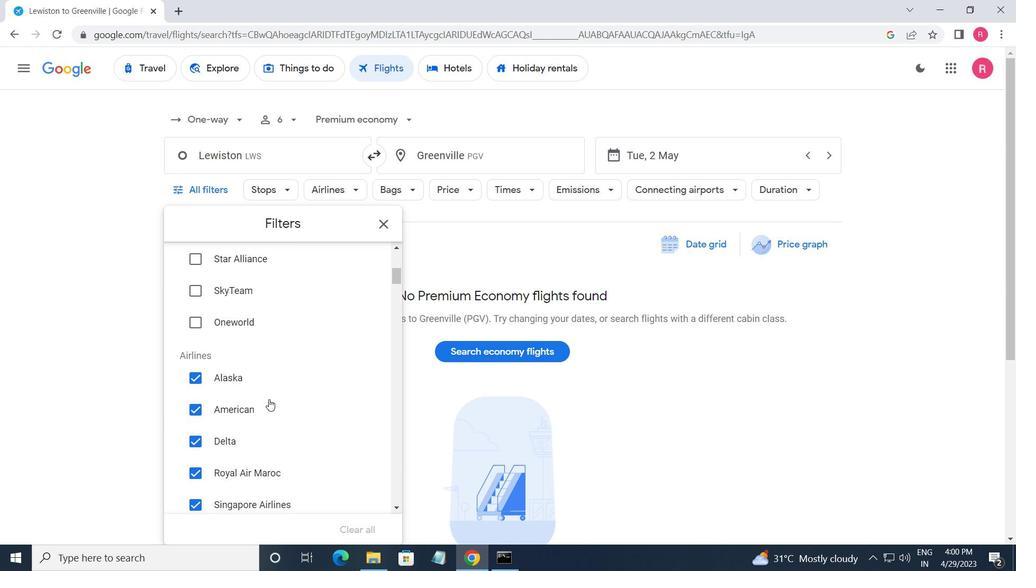 
Action: Mouse scrolled (272, 394) with delta (0, 0)
Screenshot: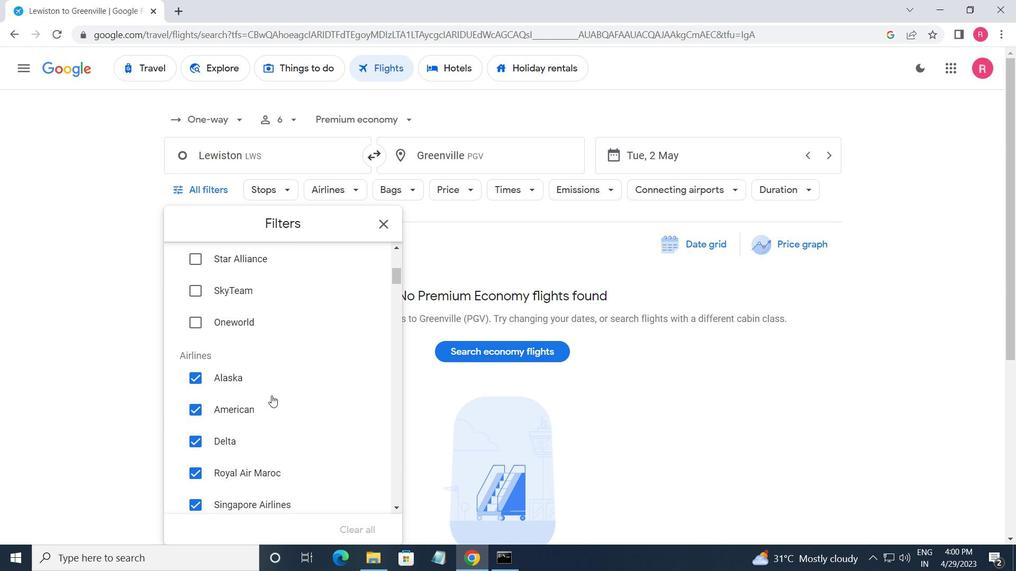 
Action: Mouse moved to (357, 346)
Screenshot: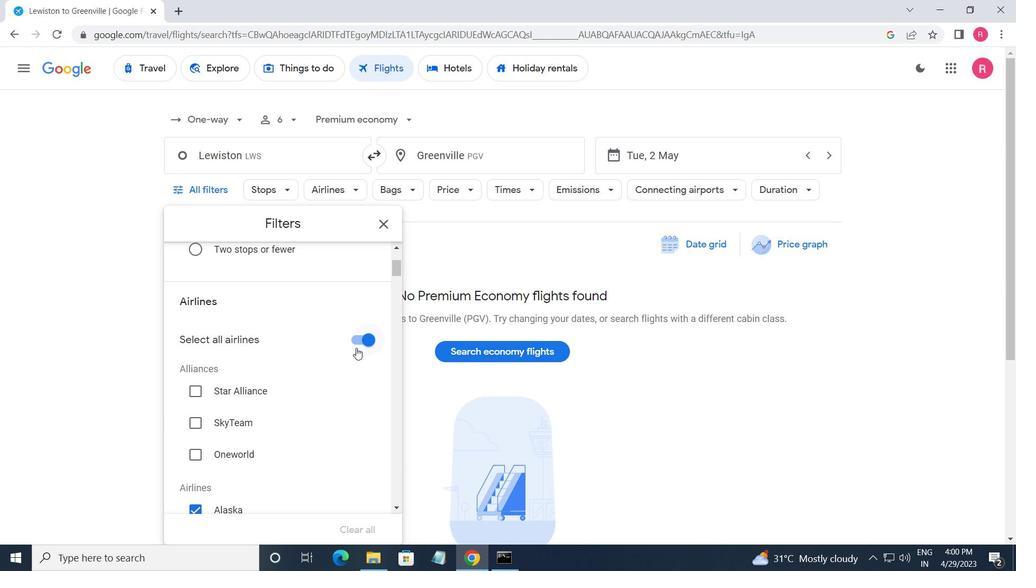 
Action: Mouse pressed left at (357, 346)
Screenshot: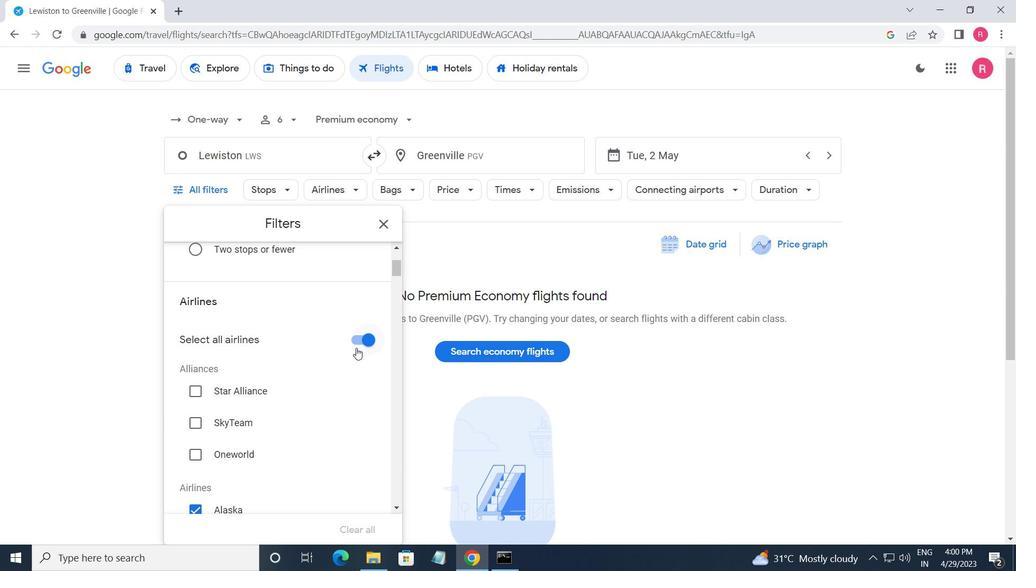 
Action: Mouse moved to (355, 359)
Screenshot: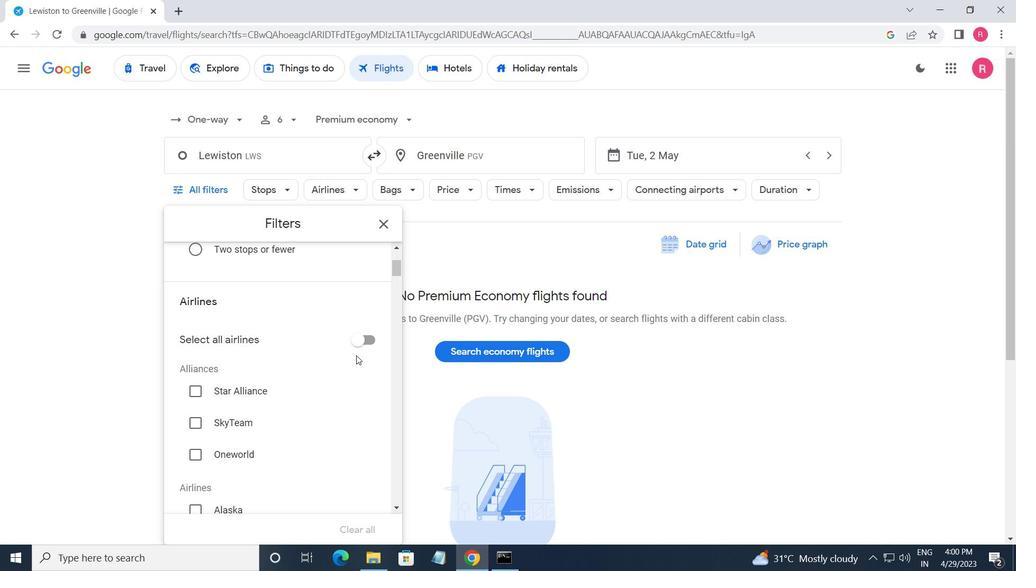 
Action: Mouse scrolled (355, 358) with delta (0, 0)
Screenshot: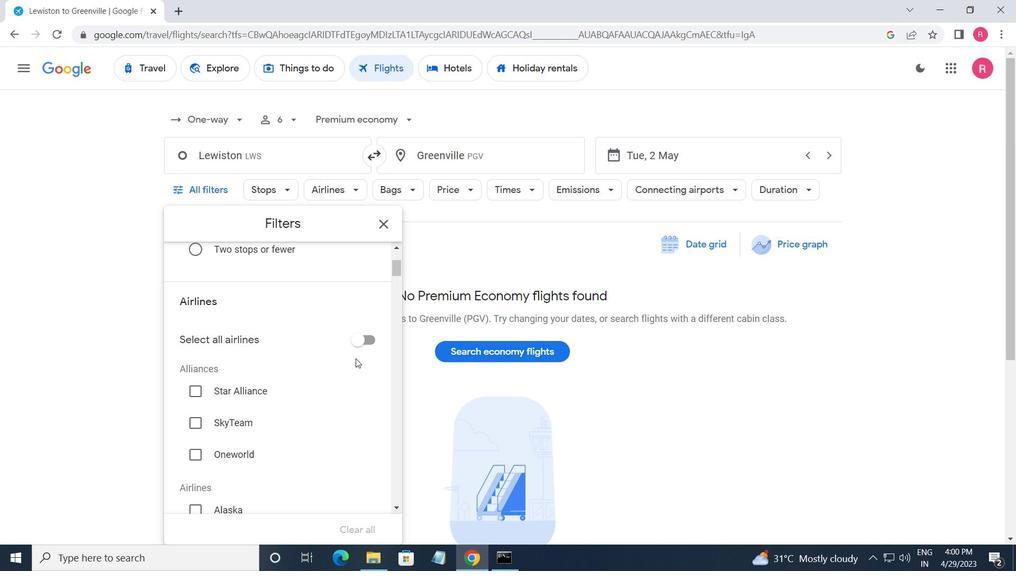 
Action: Mouse moved to (355, 359)
Screenshot: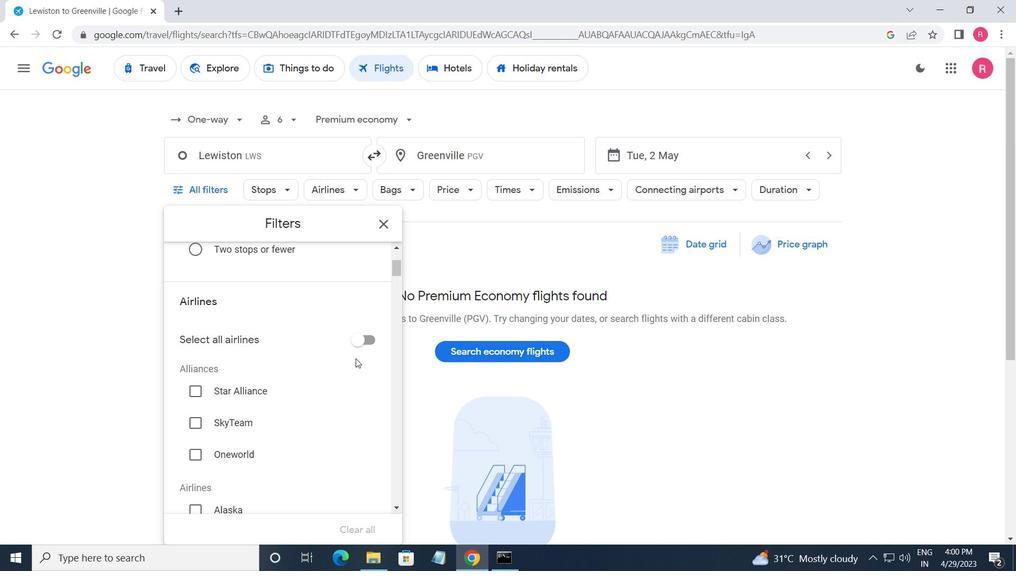 
Action: Mouse scrolled (355, 359) with delta (0, 0)
Screenshot: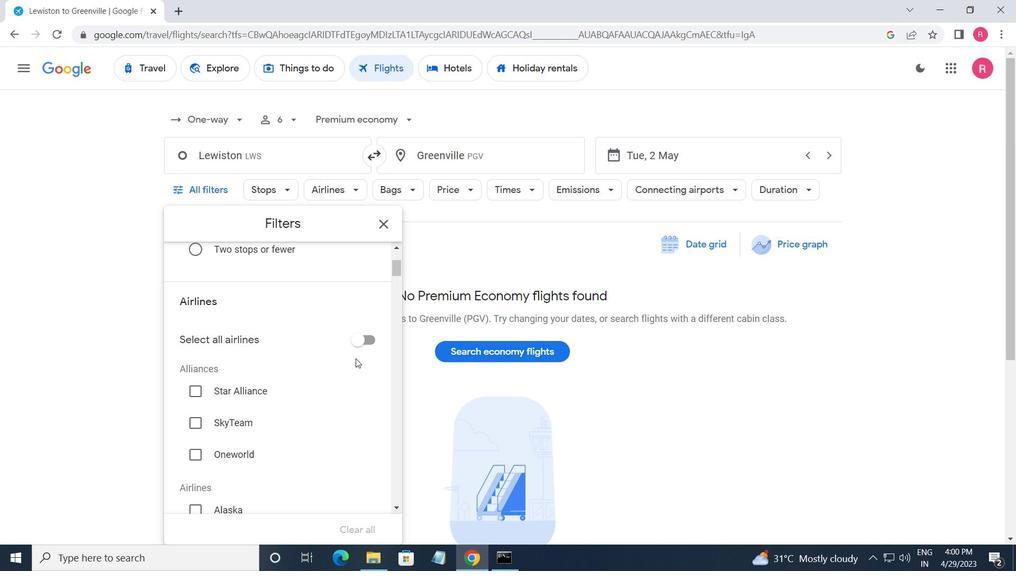 
Action: Mouse scrolled (355, 359) with delta (0, 0)
Screenshot: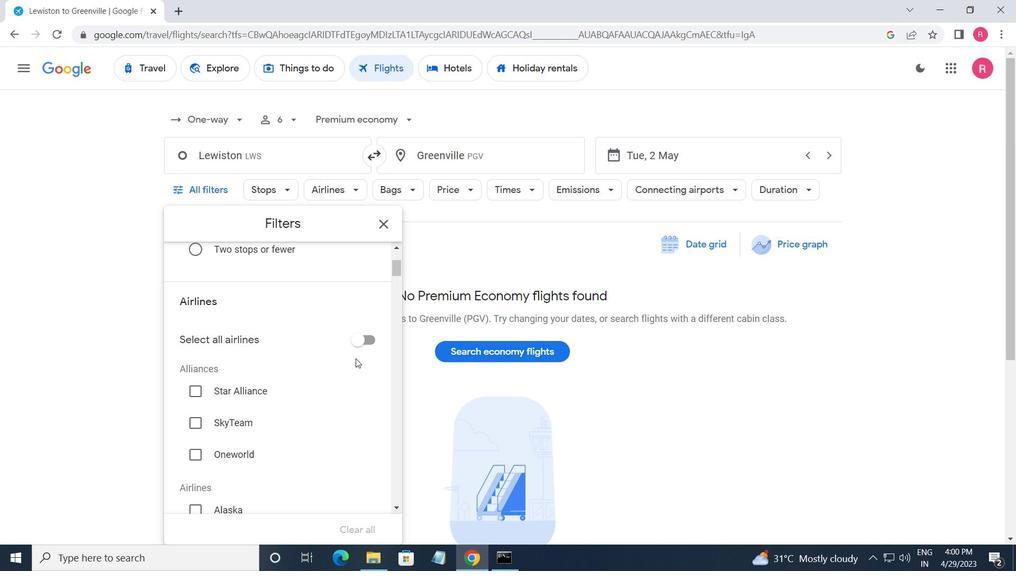 
Action: Mouse scrolled (355, 359) with delta (0, 0)
Screenshot: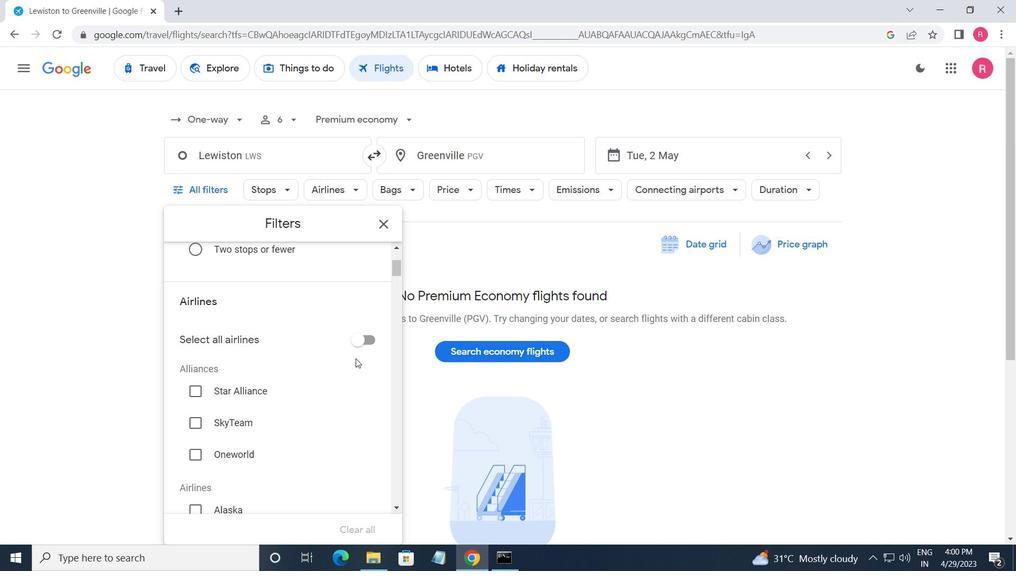 
Action: Mouse scrolled (355, 359) with delta (0, 0)
Screenshot: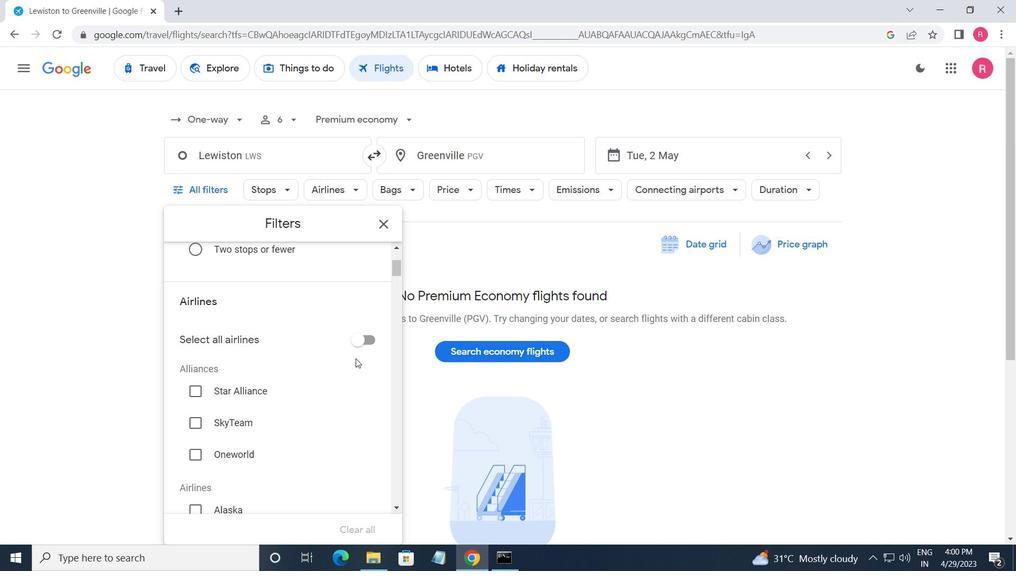 
Action: Mouse scrolled (355, 359) with delta (0, 0)
Screenshot: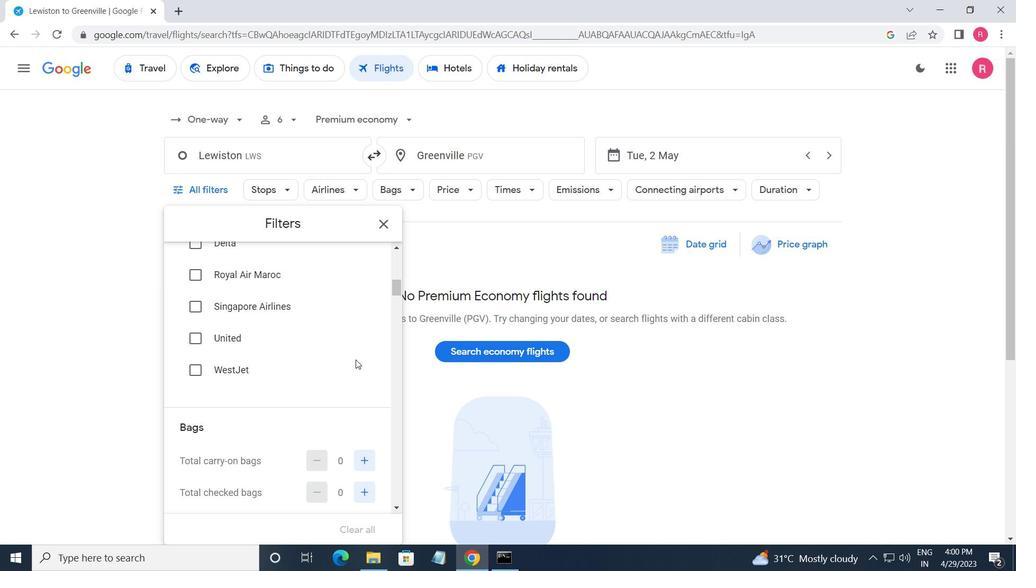 
Action: Mouse moved to (356, 360)
Screenshot: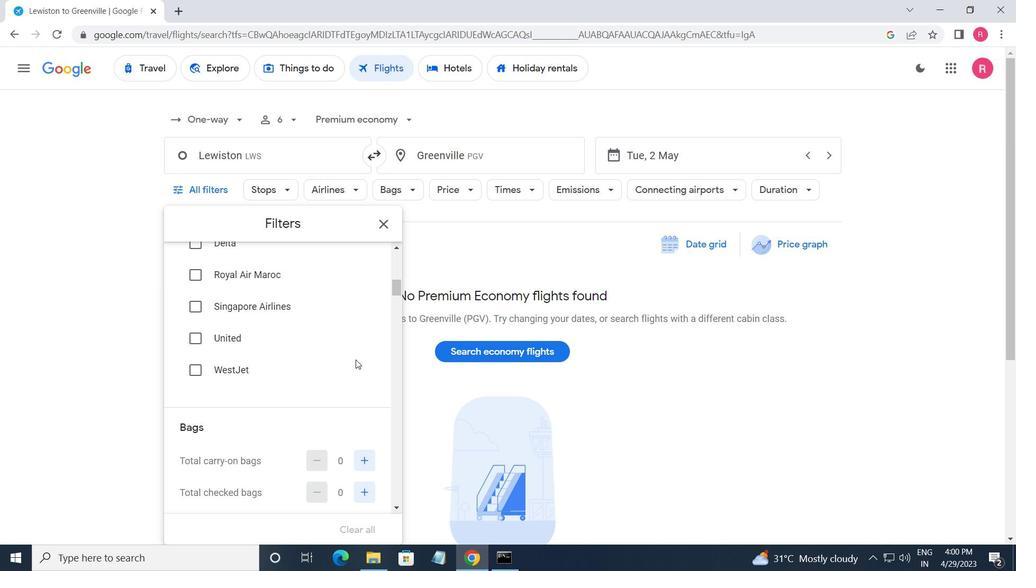 
Action: Mouse scrolled (356, 360) with delta (0, 0)
Screenshot: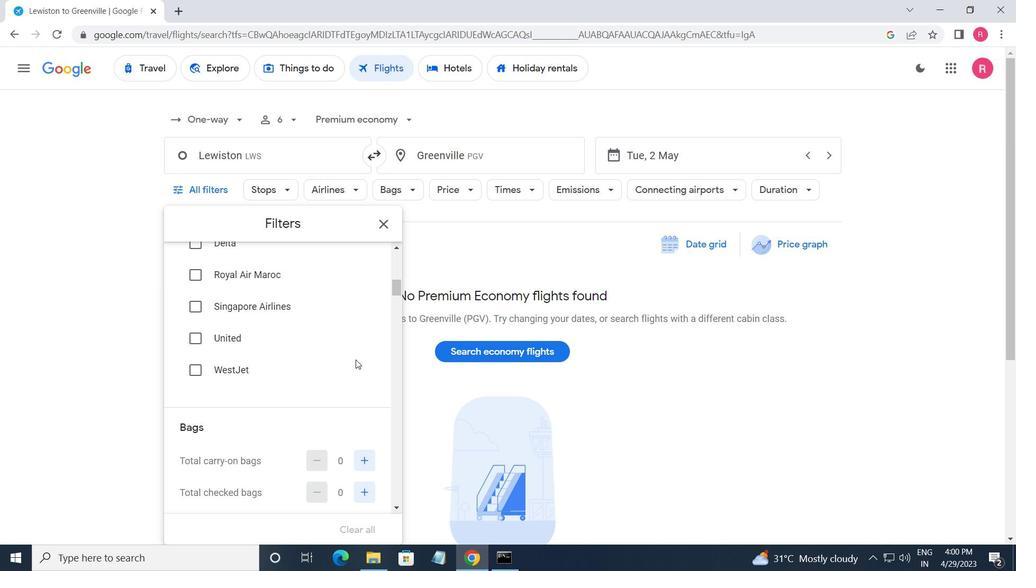 
Action: Mouse moved to (366, 335)
Screenshot: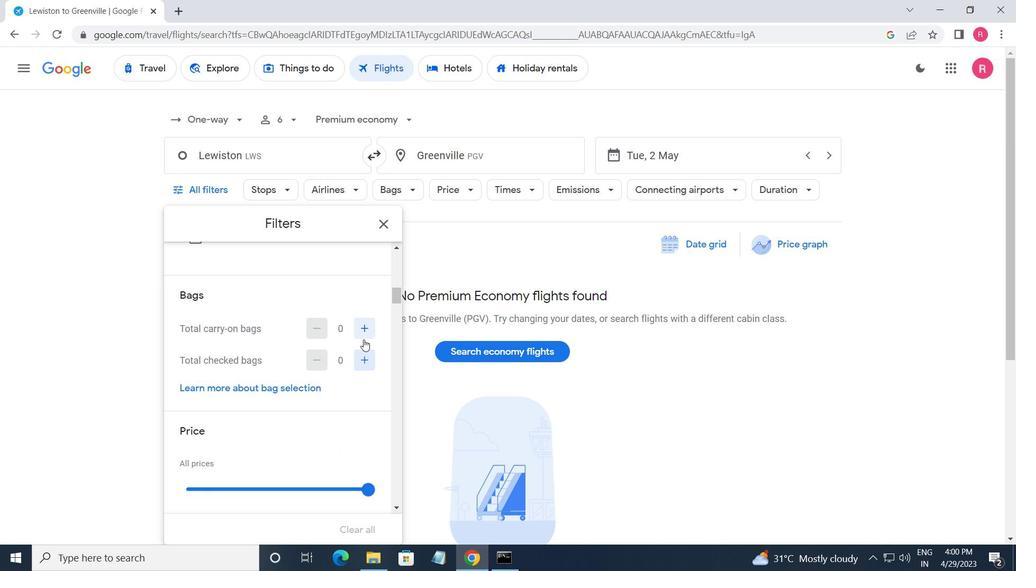 
Action: Mouse pressed left at (366, 335)
Screenshot: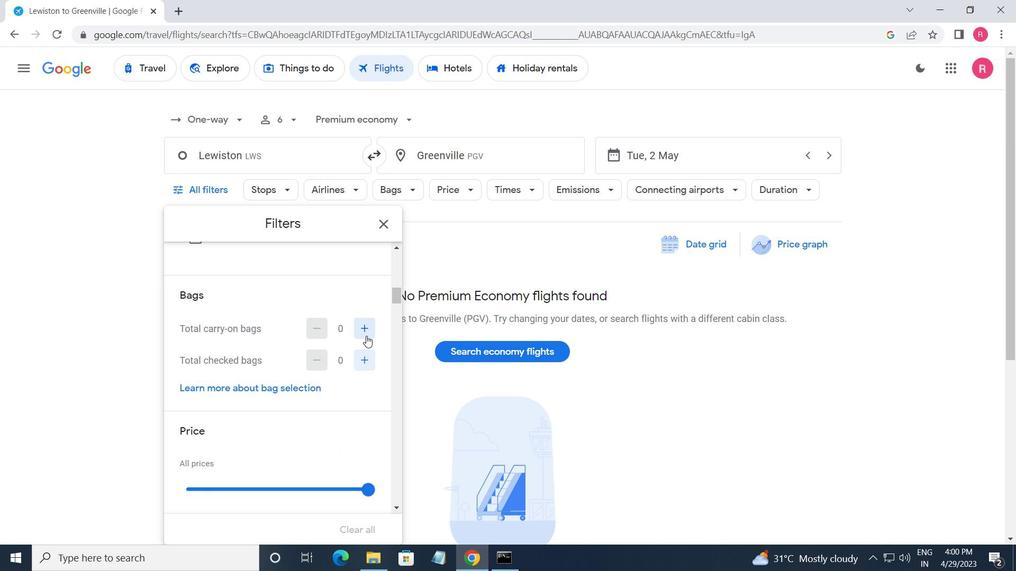 
Action: Mouse moved to (367, 335)
Screenshot: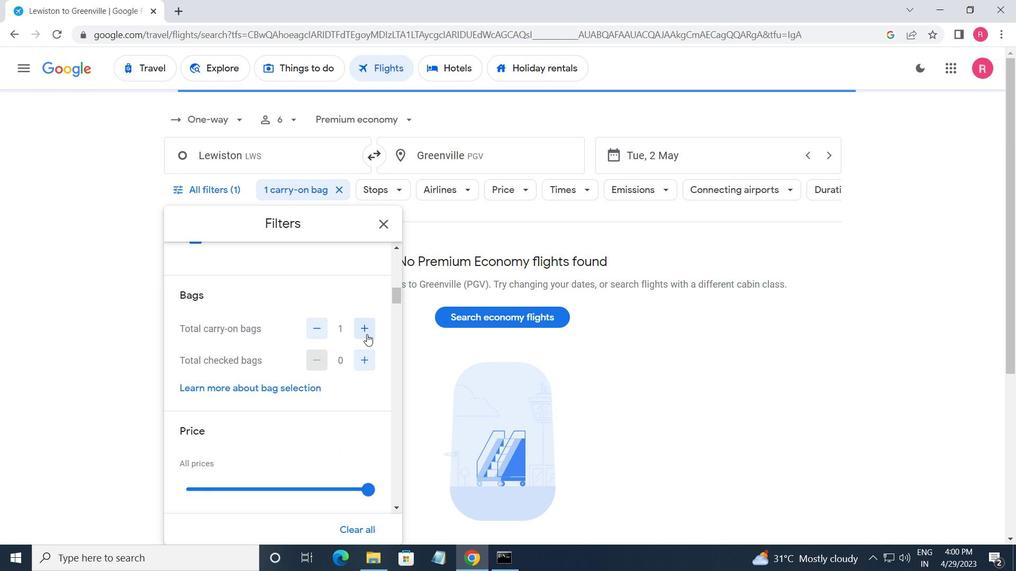 
Action: Mouse scrolled (367, 334) with delta (0, 0)
Screenshot: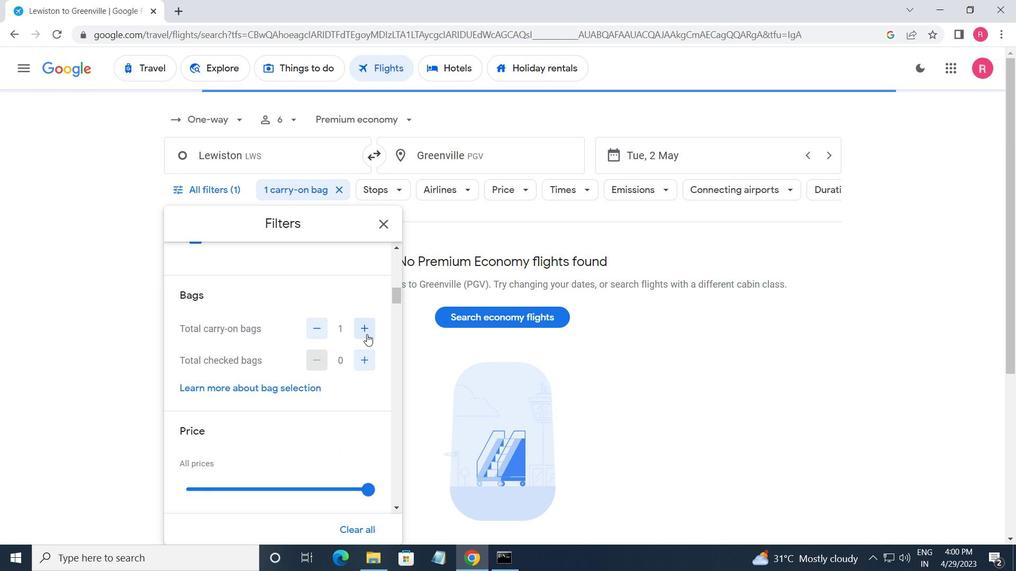 
Action: Mouse moved to (368, 337)
Screenshot: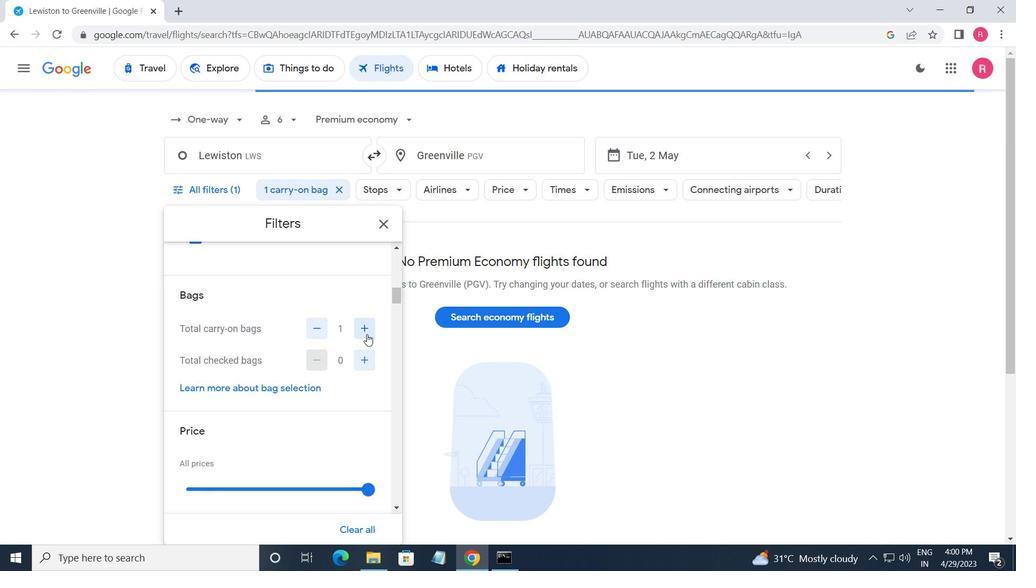 
Action: Mouse scrolled (368, 336) with delta (0, 0)
Screenshot: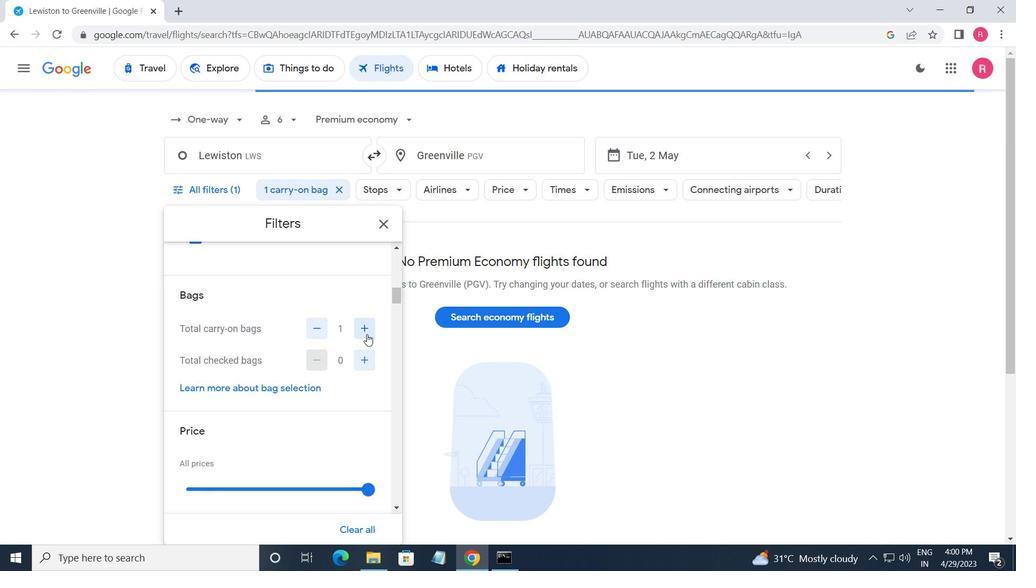 
Action: Mouse moved to (366, 359)
Screenshot: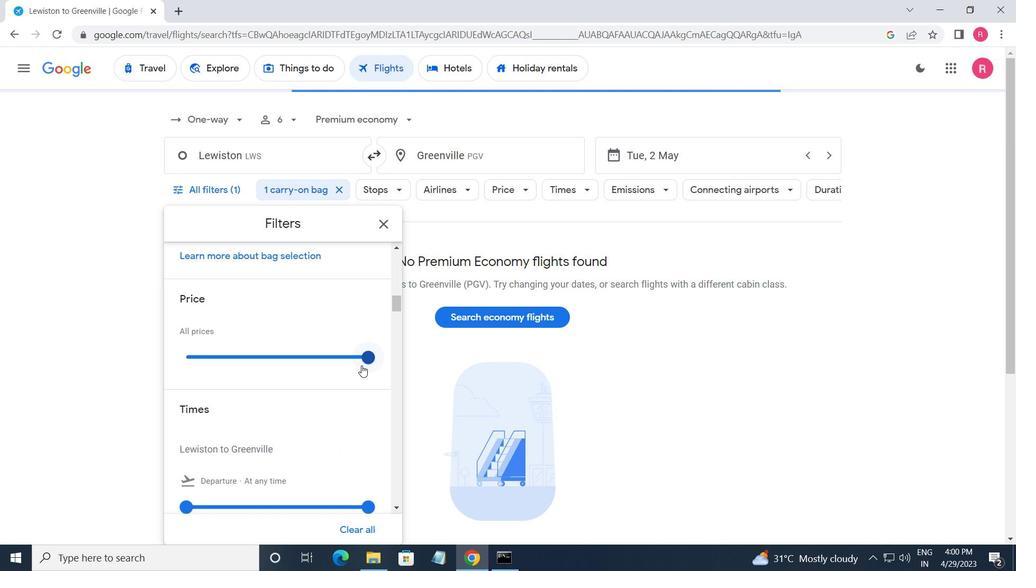 
Action: Mouse pressed left at (366, 359)
Screenshot: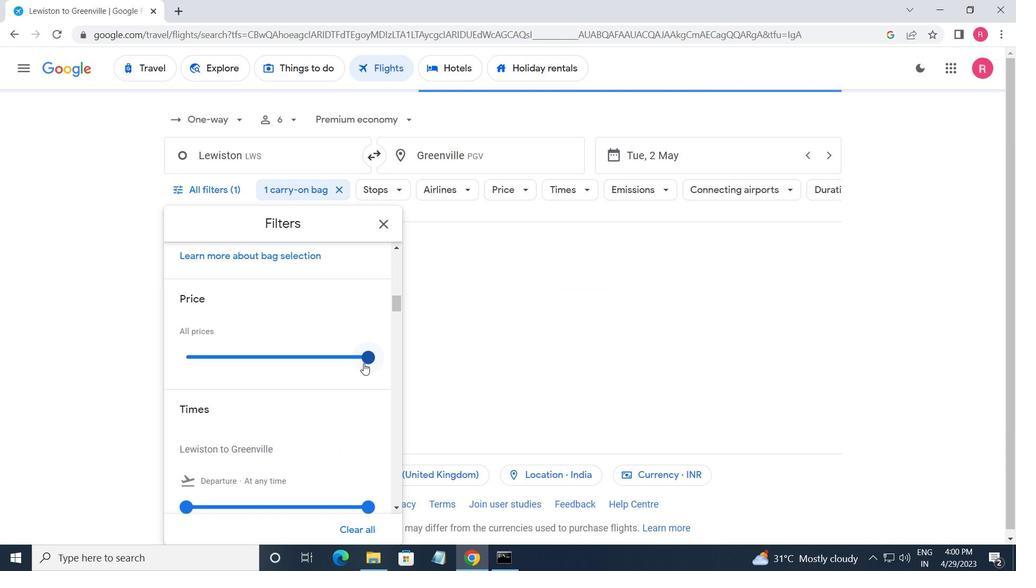 
Action: Mouse moved to (366, 359)
Screenshot: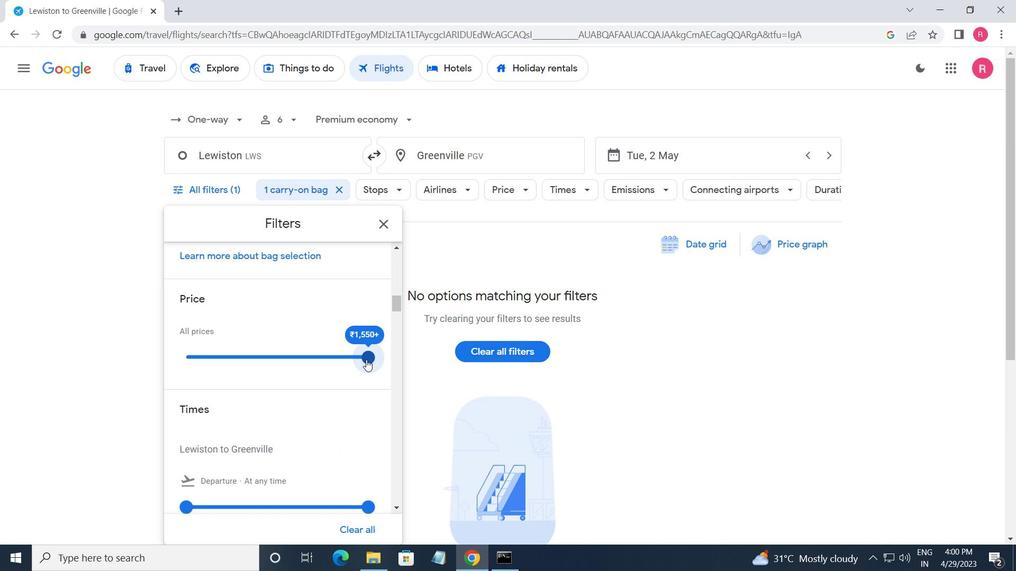 
Action: Mouse scrolled (366, 359) with delta (0, 0)
Screenshot: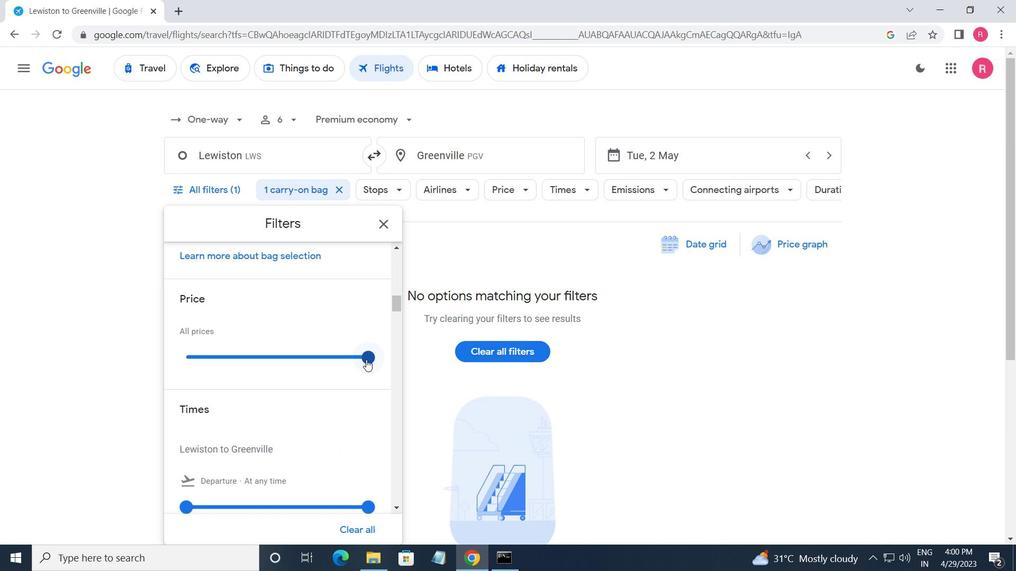 
Action: Mouse moved to (367, 359)
Screenshot: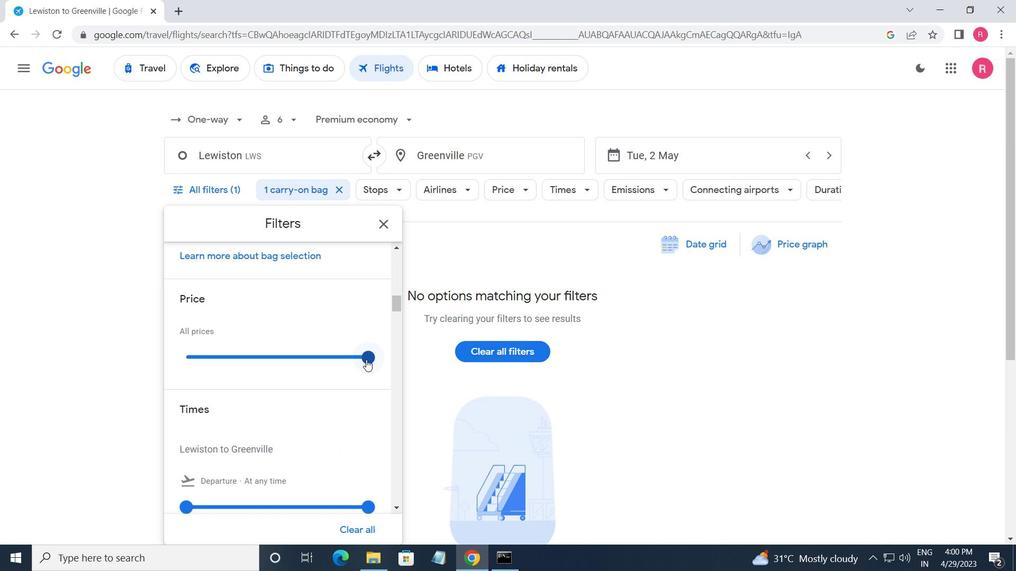 
Action: Mouse scrolled (367, 359) with delta (0, 0)
Screenshot: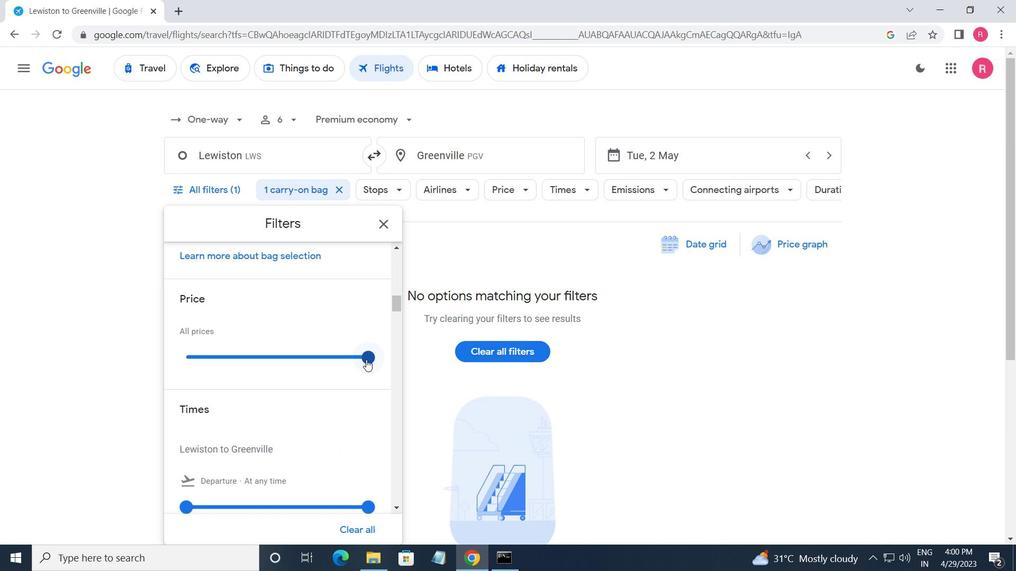 
Action: Mouse scrolled (367, 359) with delta (0, 0)
Screenshot: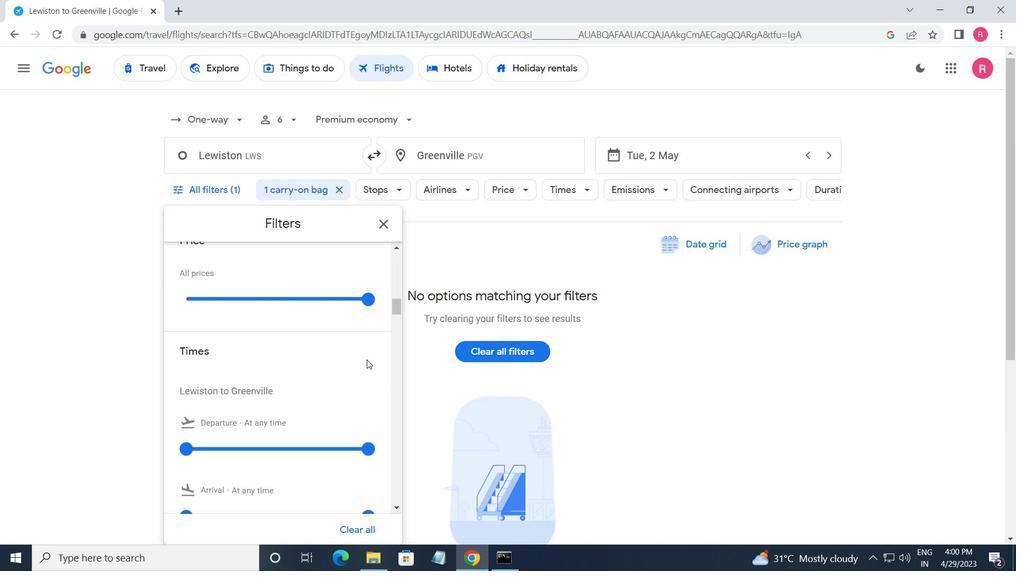 
Action: Mouse moved to (193, 311)
Screenshot: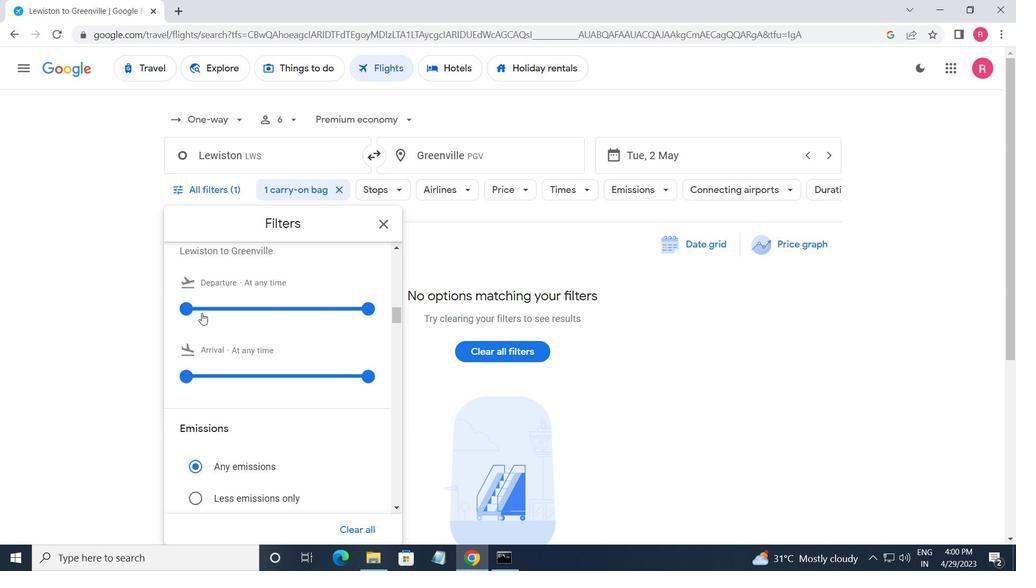 
Action: Mouse pressed left at (193, 311)
Screenshot: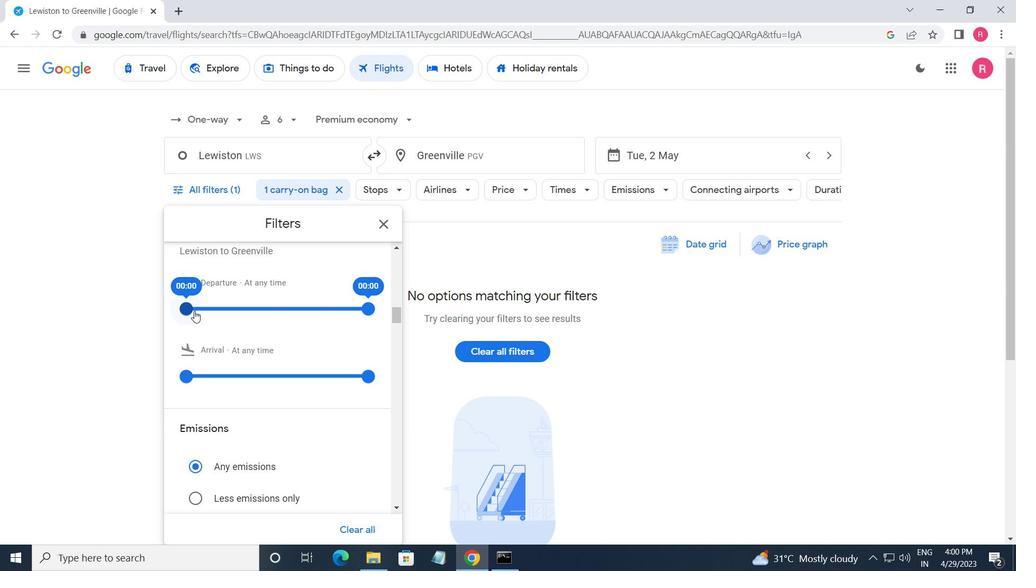 
Action: Mouse moved to (391, 233)
Screenshot: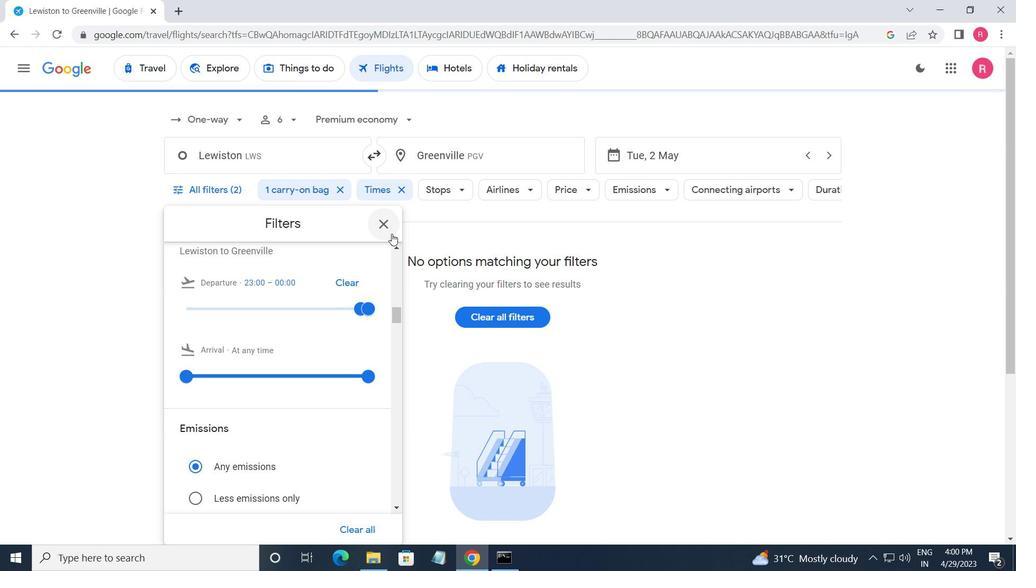
Action: Mouse pressed left at (391, 233)
Screenshot: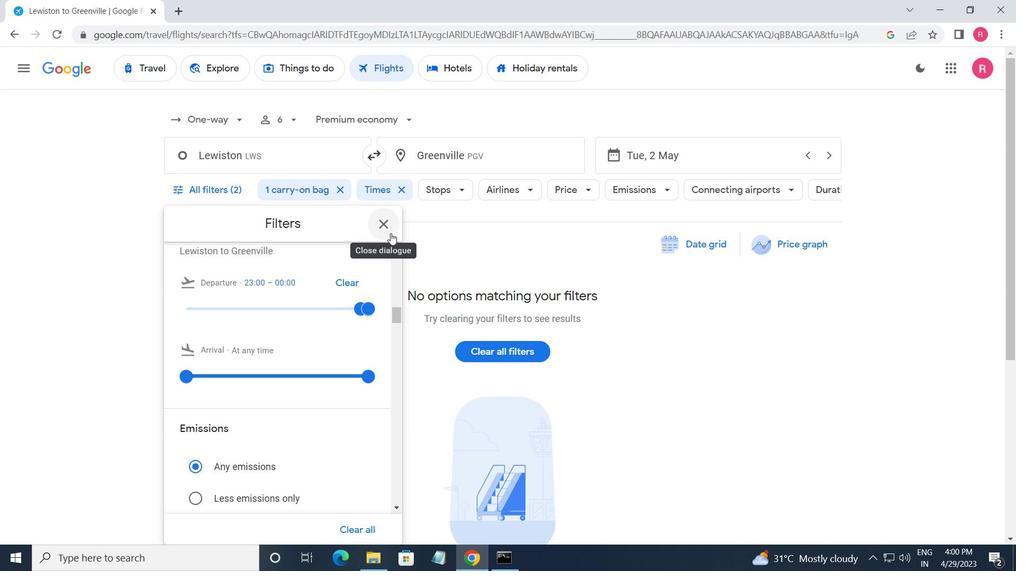 
